 Task: Look for space in Yaroslavl, Russia from 13th August, 2023 to 17th August, 2023 for 2 adults in price range Rs.10000 to Rs.16000. Place can be entire place with 2 bedrooms having 2 beds and 1 bathroom. Property type can be house, flat, guest house. Amenities needed are: wifi. Booking option can be shelf check-in. Required host language is English.
Action: Mouse moved to (421, 105)
Screenshot: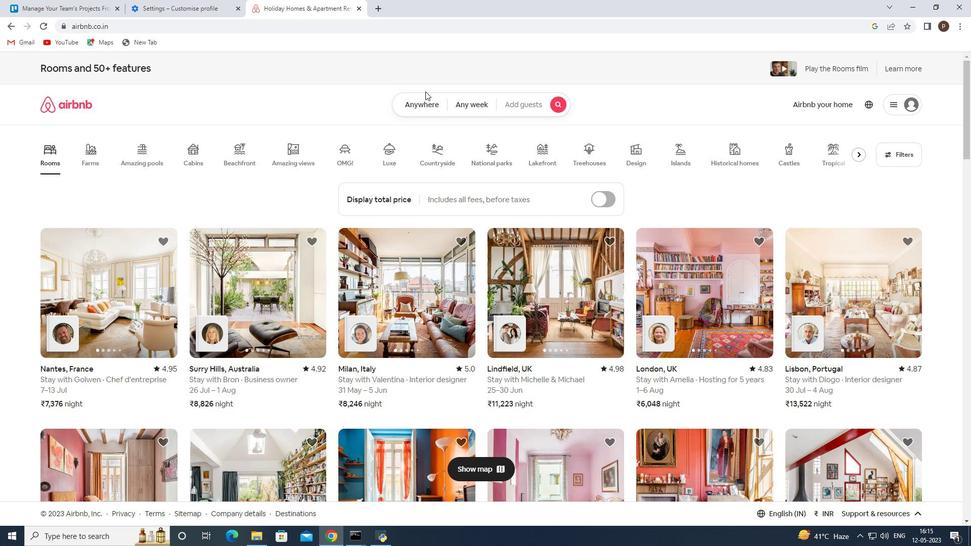 
Action: Mouse pressed left at (421, 105)
Screenshot: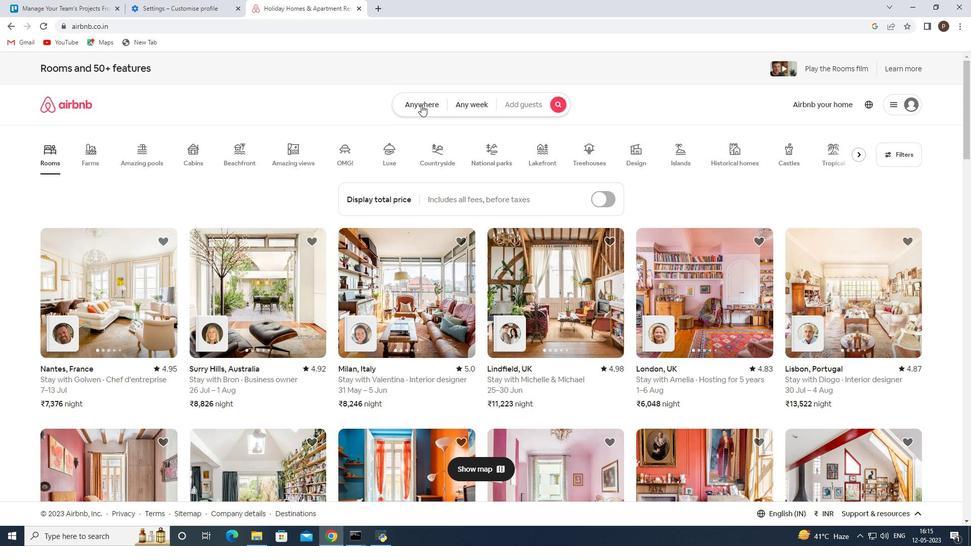 
Action: Mouse moved to (343, 139)
Screenshot: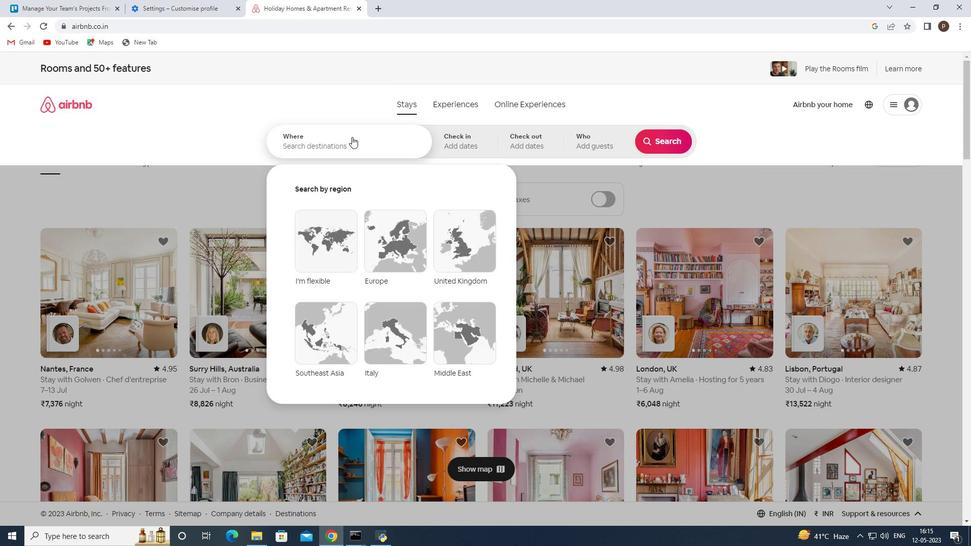 
Action: Mouse pressed left at (343, 139)
Screenshot: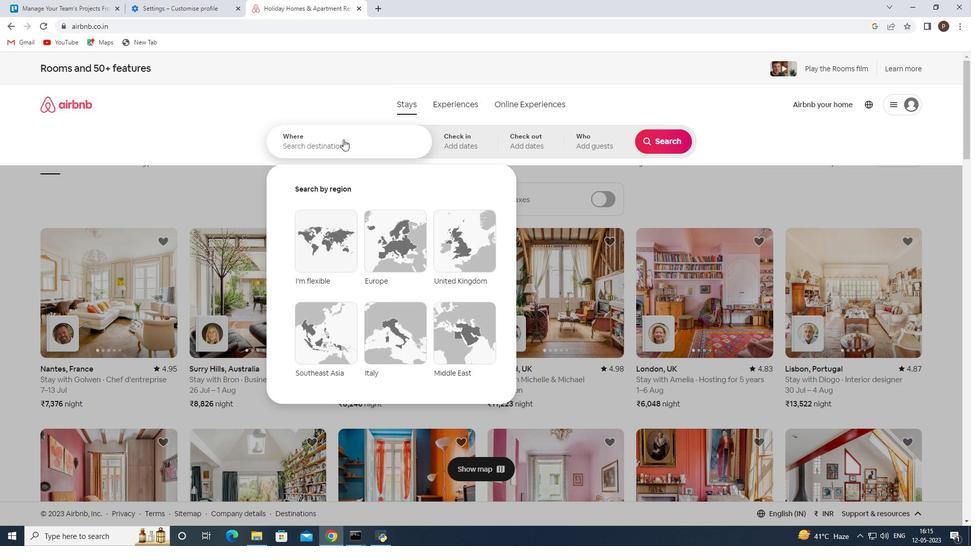 
Action: Mouse moved to (335, 142)
Screenshot: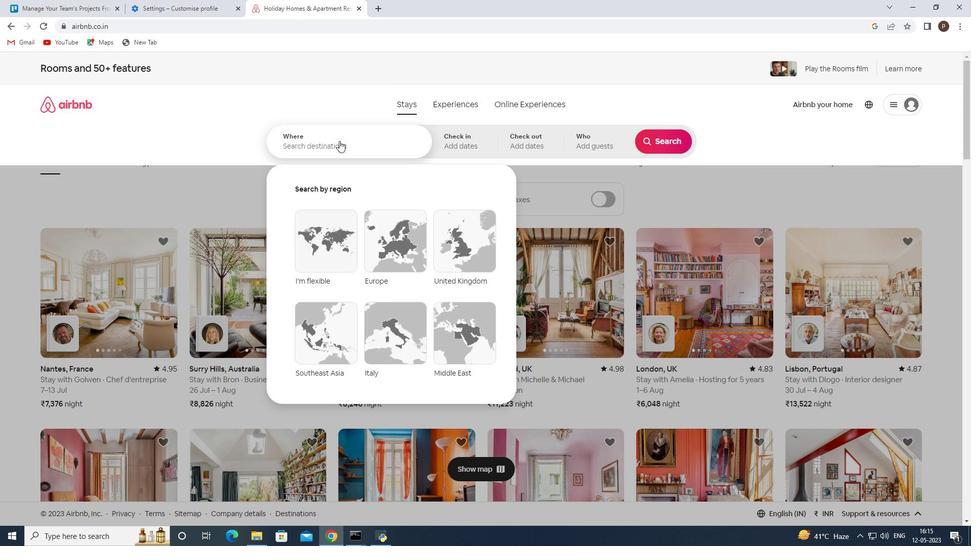
Action: Key pressed <Key.caps_lock>Y<Key.caps_lock>aroslavl,<Key.space><Key.caps_lock>R<Key.caps_lock>ussia
Screenshot: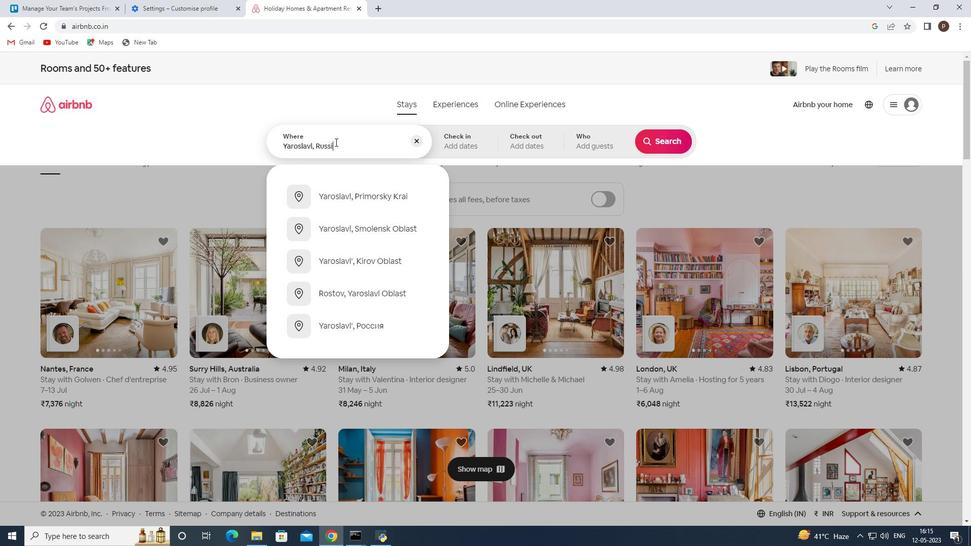 
Action: Mouse moved to (370, 198)
Screenshot: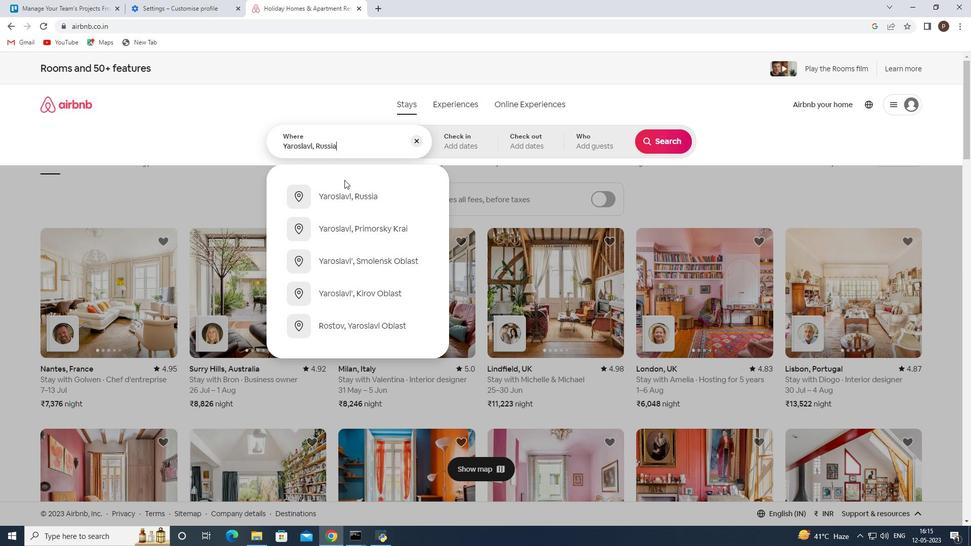 
Action: Mouse pressed left at (370, 198)
Screenshot: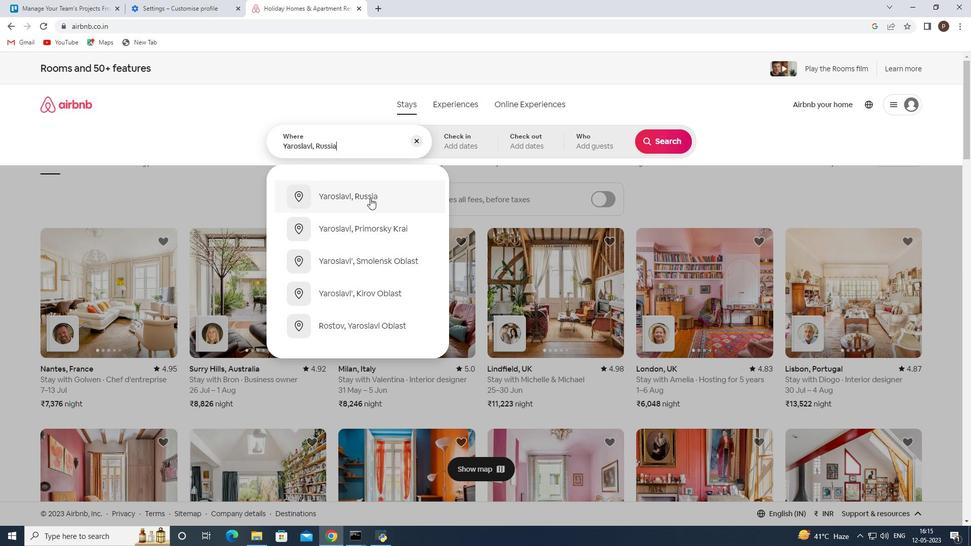 
Action: Mouse moved to (661, 218)
Screenshot: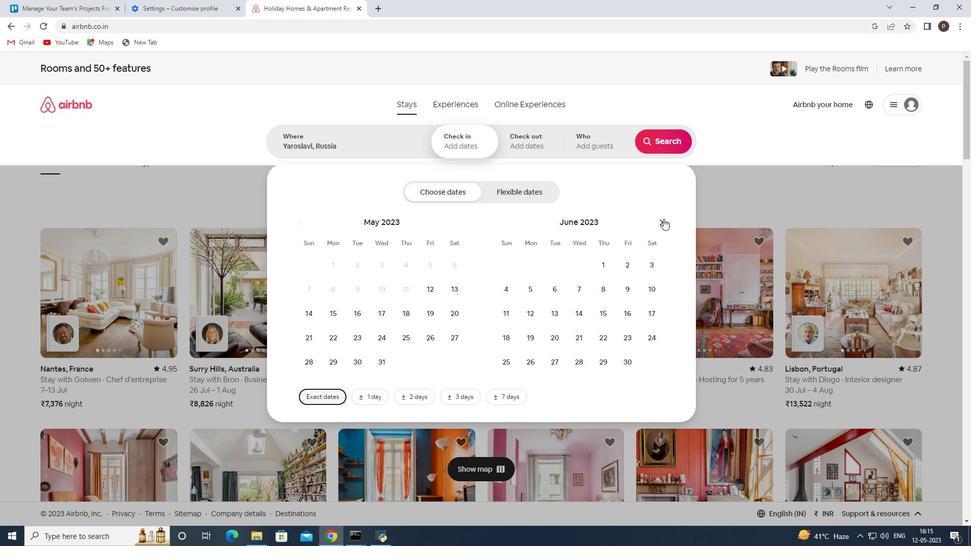 
Action: Mouse pressed left at (661, 218)
Screenshot: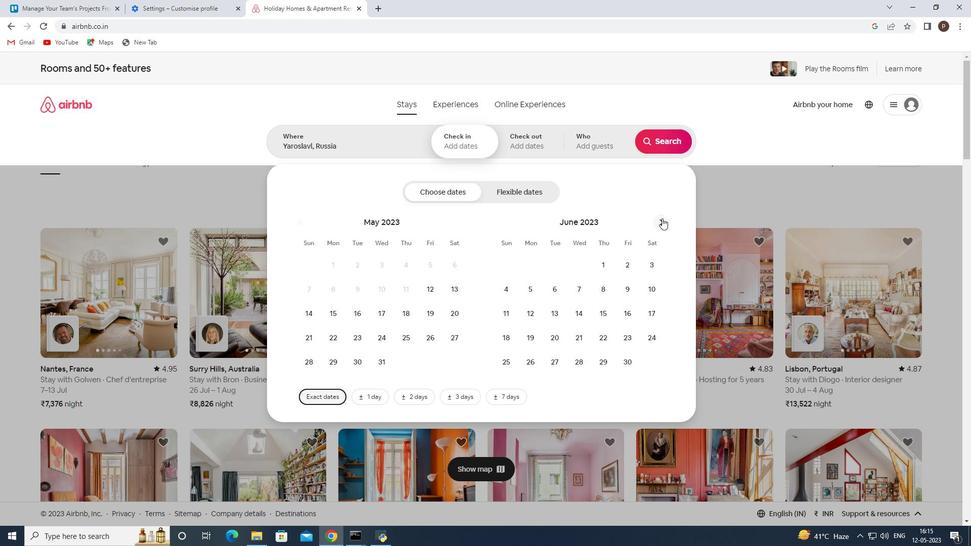 
Action: Mouse moved to (660, 218)
Screenshot: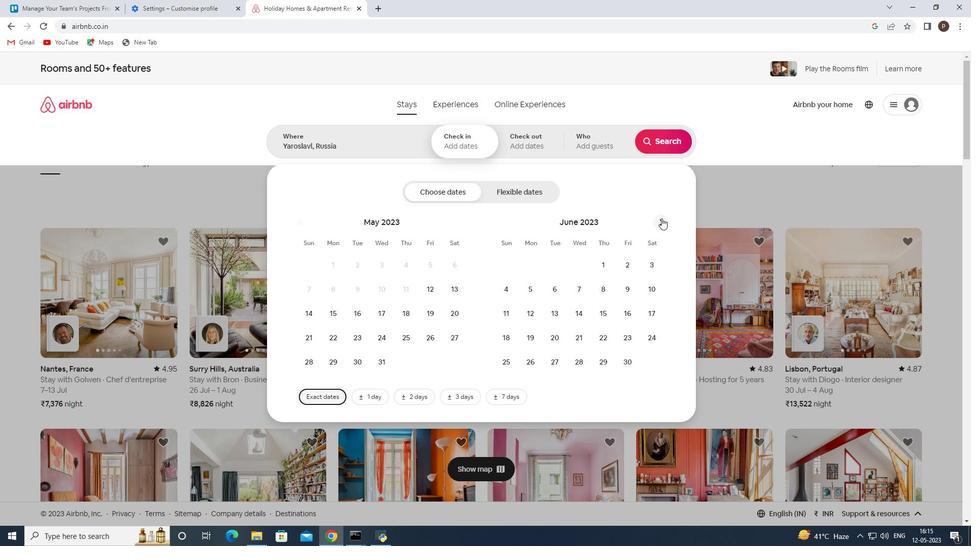 
Action: Mouse pressed left at (660, 218)
Screenshot: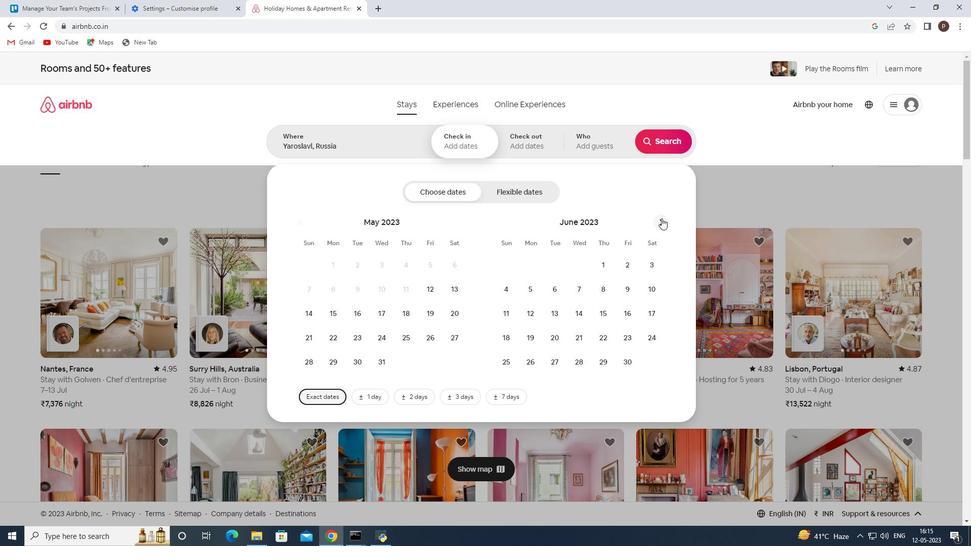 
Action: Mouse pressed left at (660, 218)
Screenshot: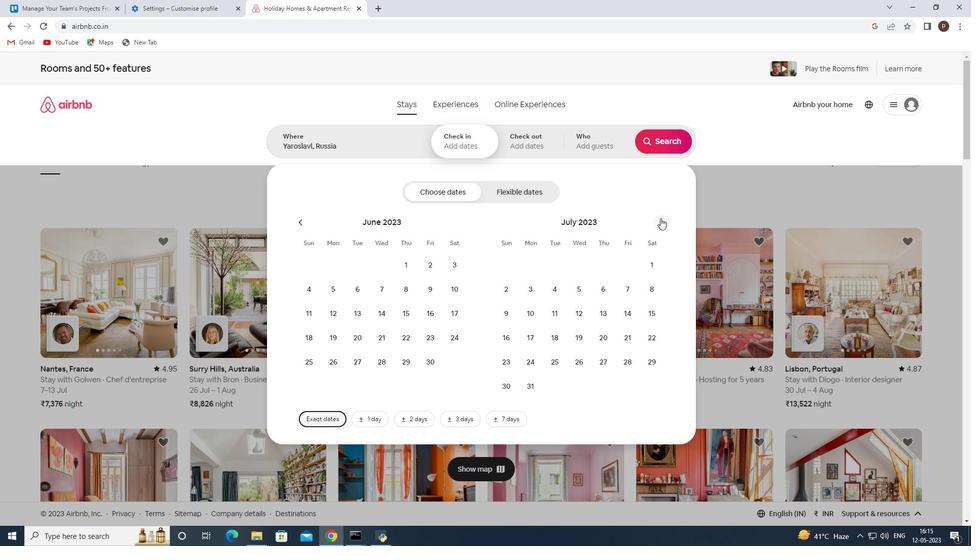 
Action: Mouse moved to (504, 312)
Screenshot: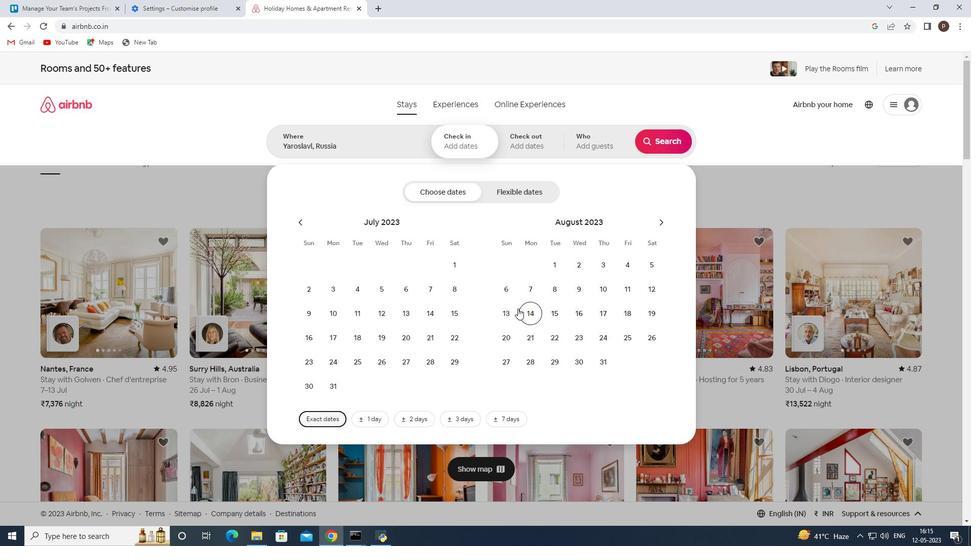 
Action: Mouse pressed left at (504, 312)
Screenshot: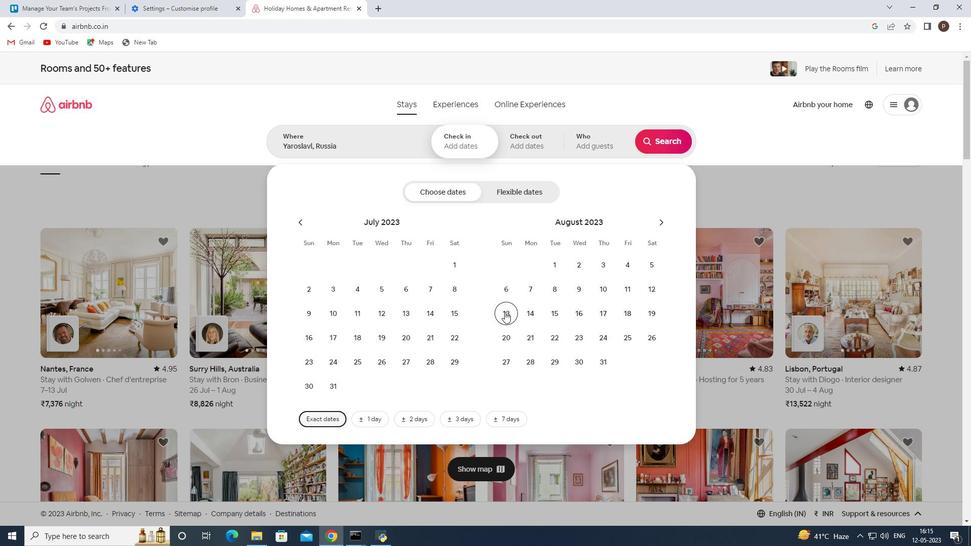 
Action: Mouse moved to (601, 316)
Screenshot: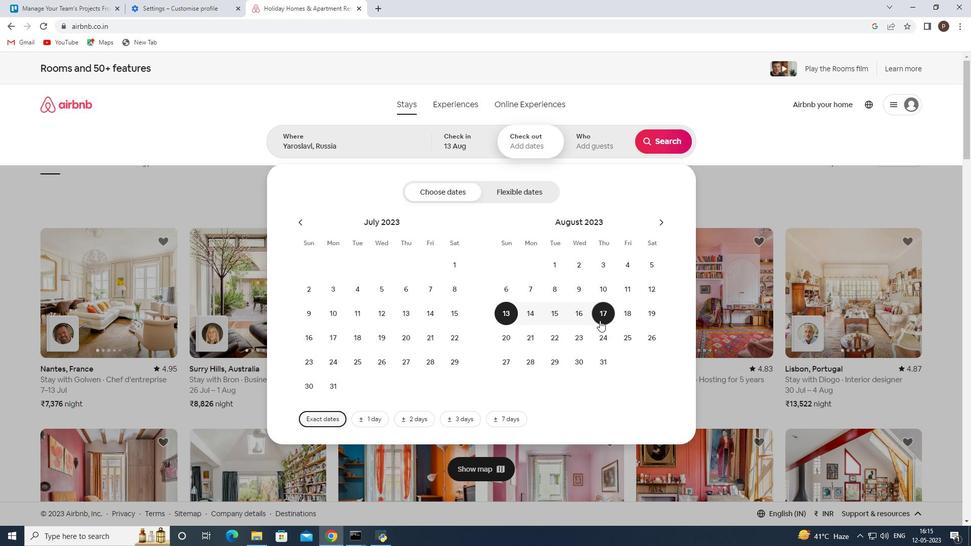 
Action: Mouse pressed left at (601, 316)
Screenshot: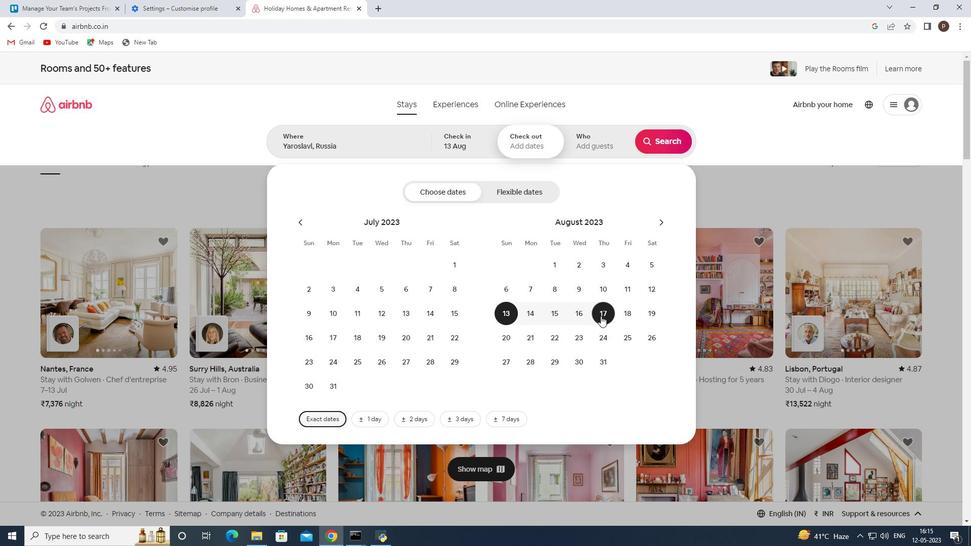 
Action: Mouse moved to (603, 142)
Screenshot: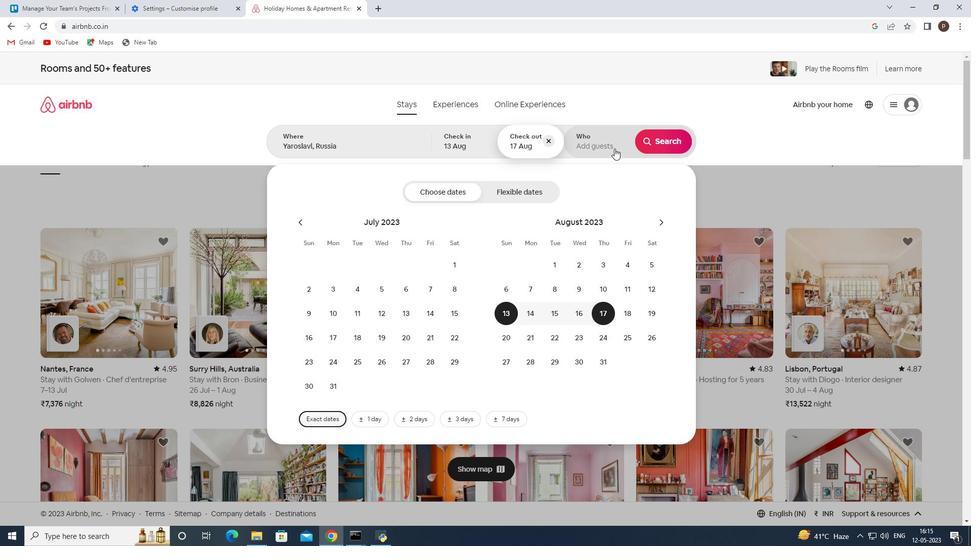 
Action: Mouse pressed left at (603, 142)
Screenshot: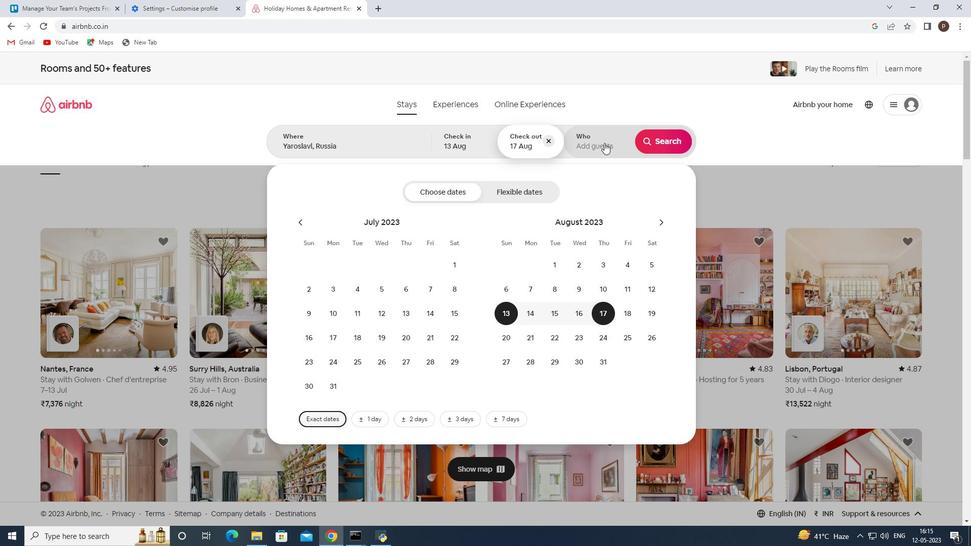 
Action: Mouse moved to (666, 192)
Screenshot: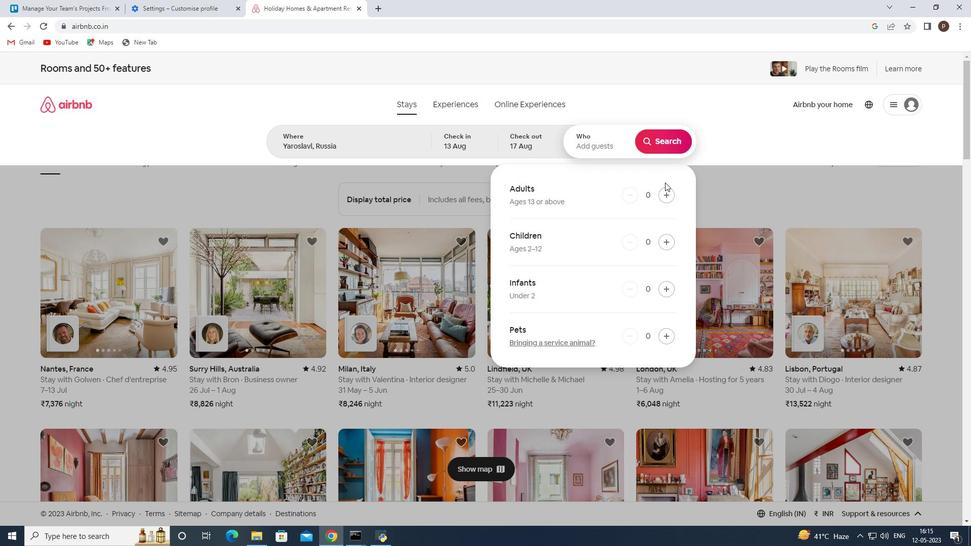 
Action: Mouse pressed left at (666, 192)
Screenshot: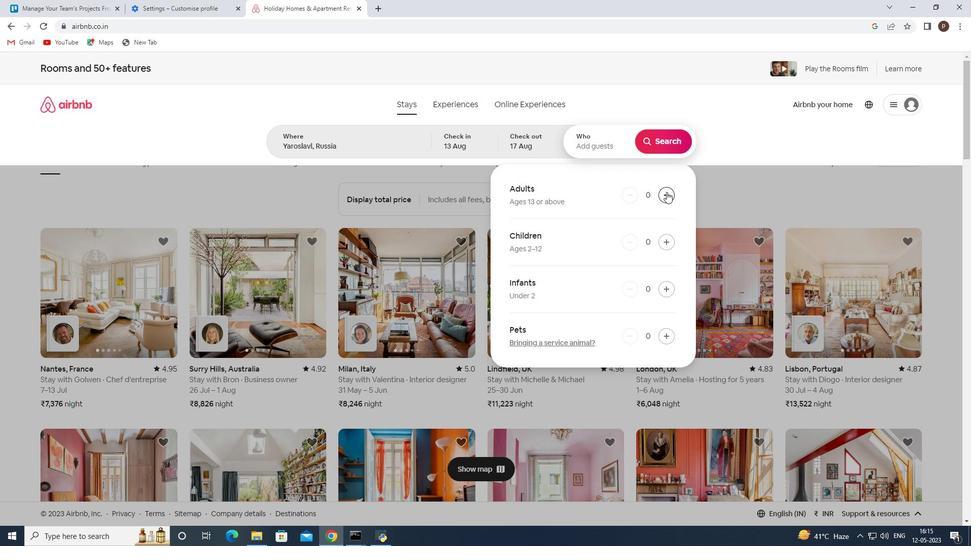 
Action: Mouse pressed left at (666, 192)
Screenshot: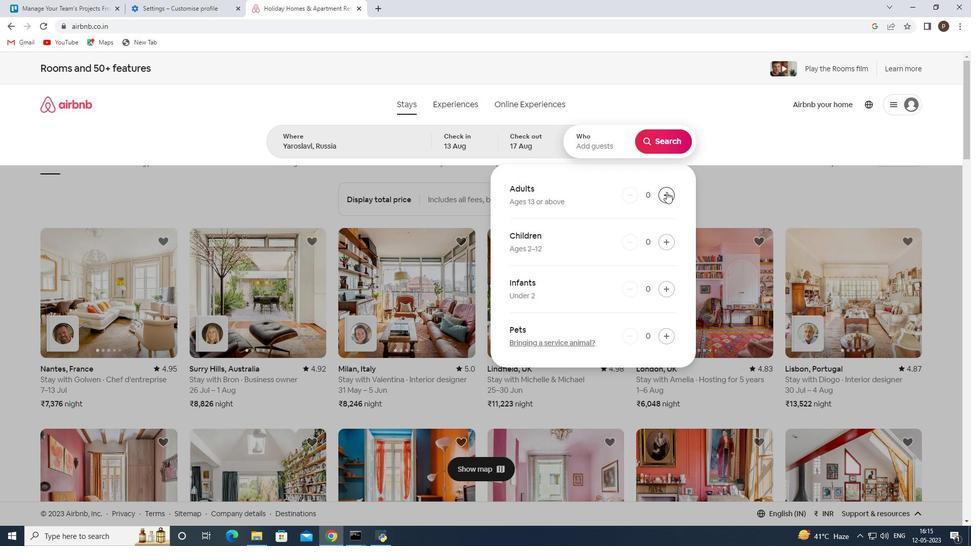 
Action: Mouse moved to (664, 141)
Screenshot: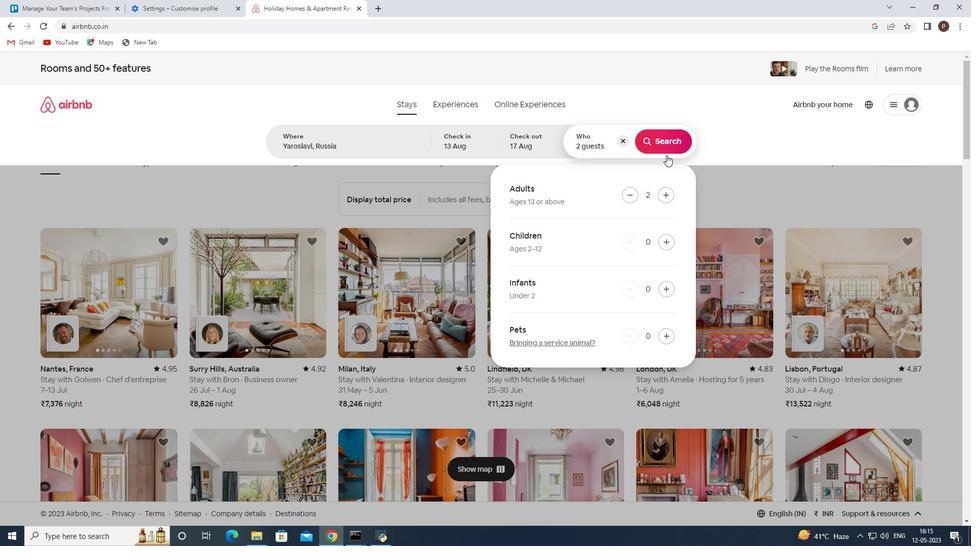
Action: Mouse pressed left at (664, 141)
Screenshot: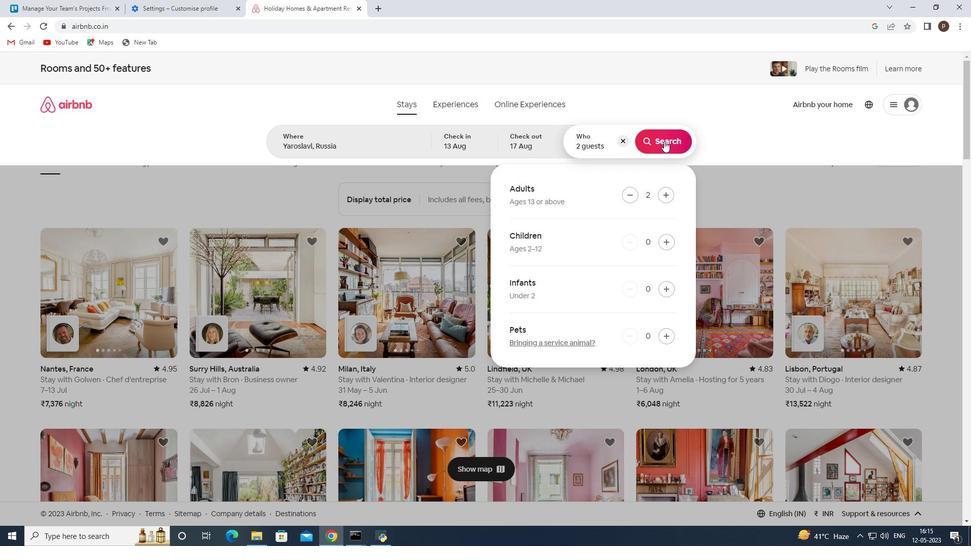 
Action: Mouse moved to (916, 110)
Screenshot: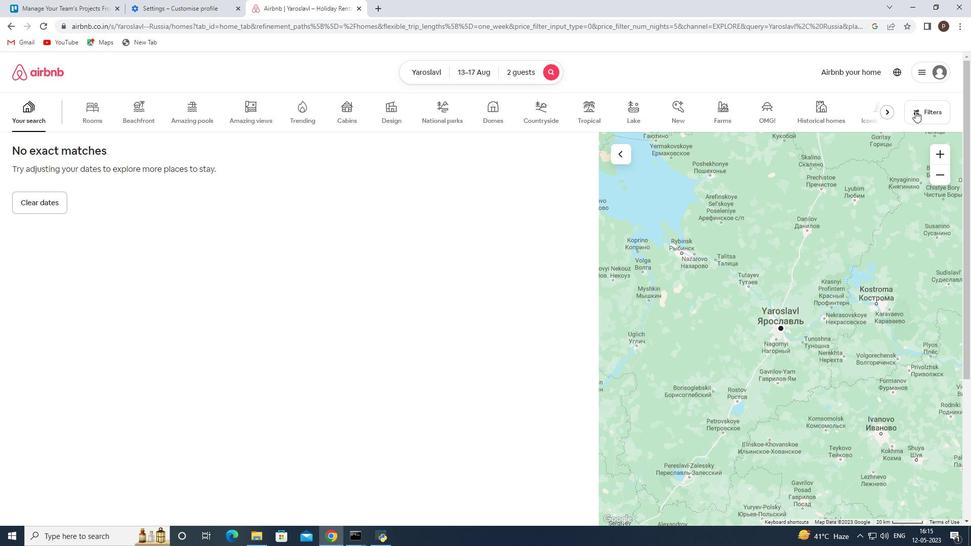 
Action: Mouse pressed left at (916, 110)
Screenshot: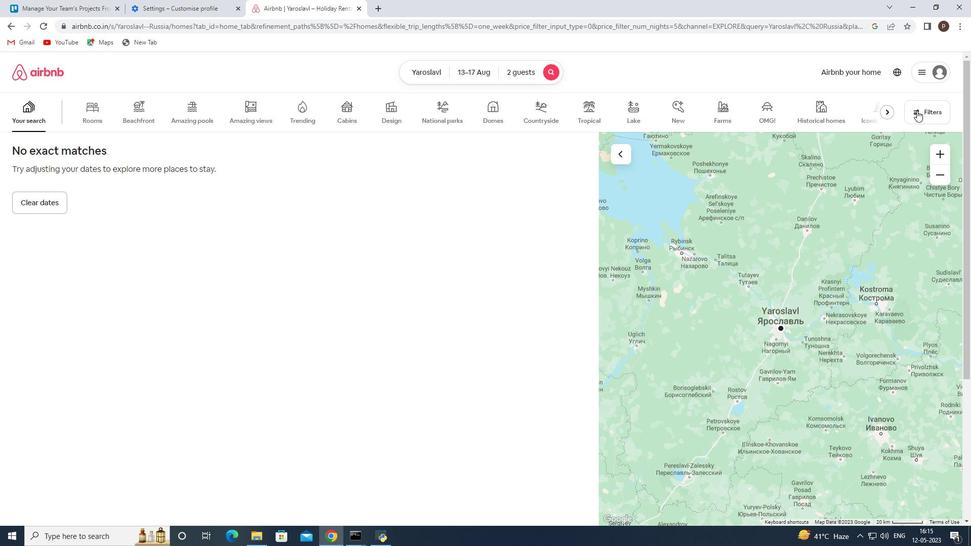 
Action: Mouse moved to (338, 361)
Screenshot: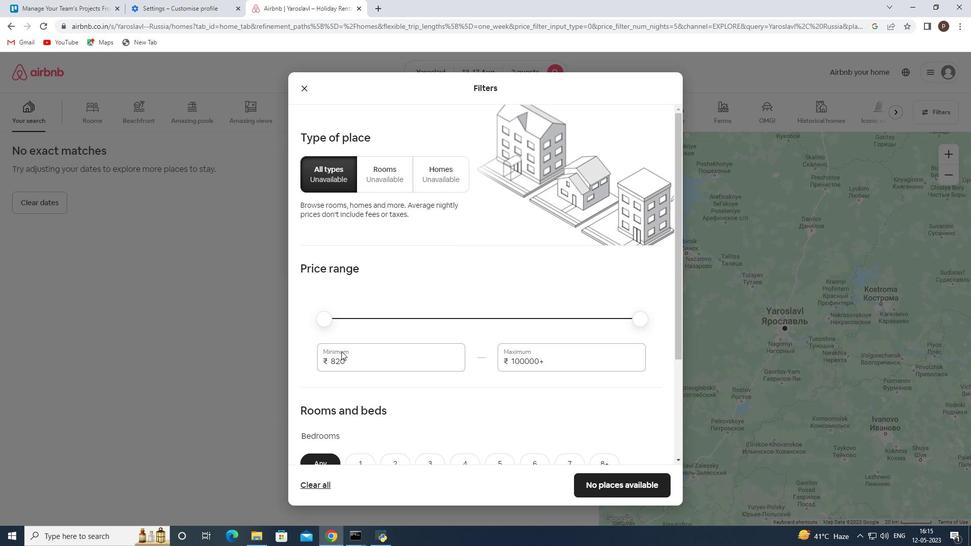 
Action: Mouse pressed left at (338, 361)
Screenshot: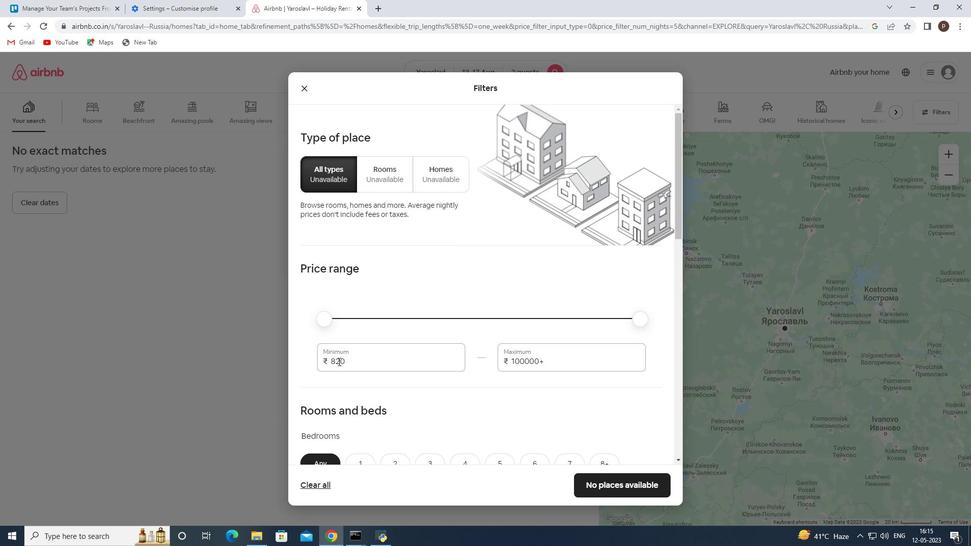 
Action: Mouse pressed left at (338, 361)
Screenshot: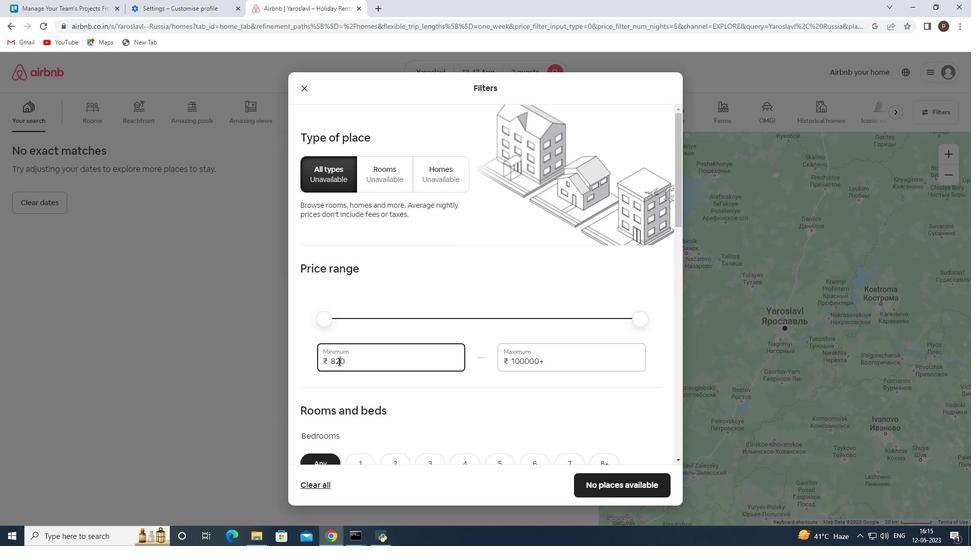 
Action: Key pressed 10000<Key.tab>16000
Screenshot: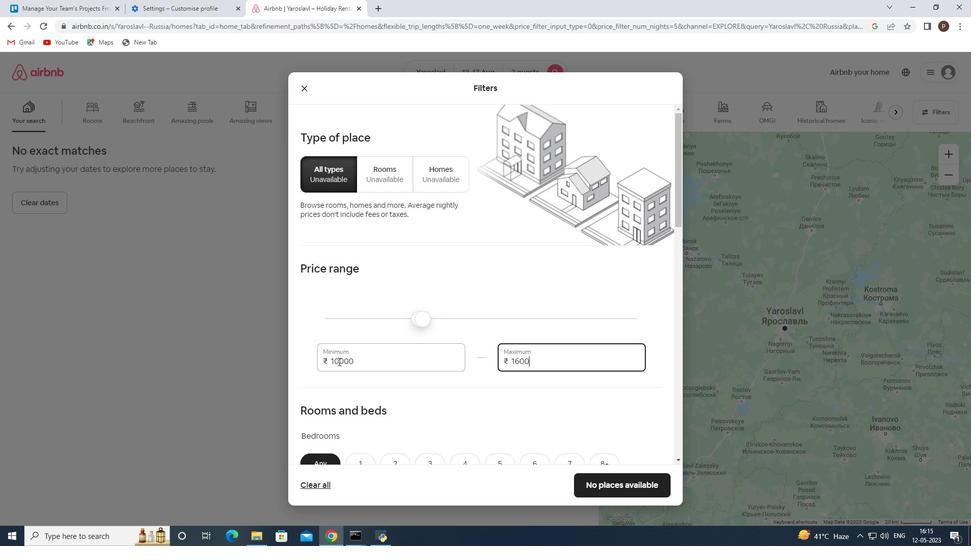 
Action: Mouse scrolled (338, 361) with delta (0, 0)
Screenshot: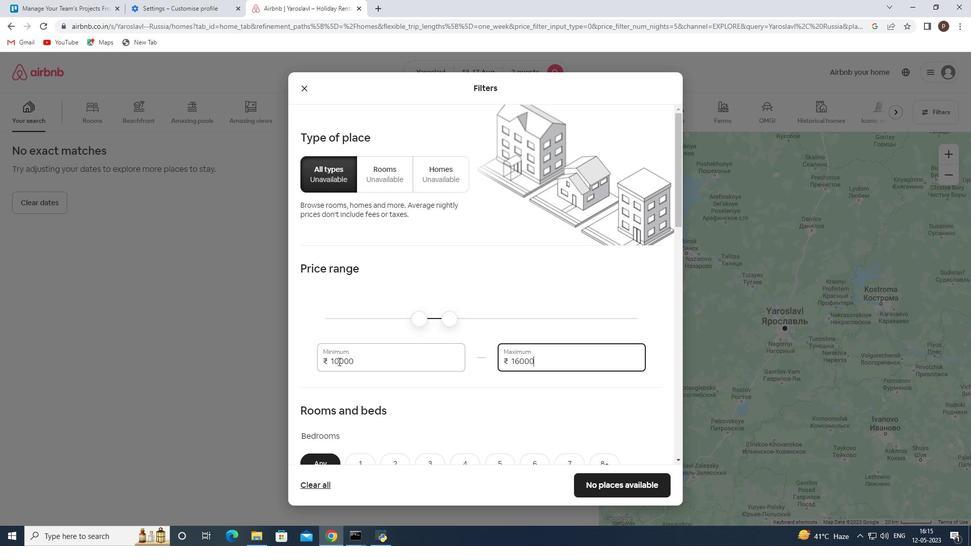 
Action: Mouse moved to (369, 348)
Screenshot: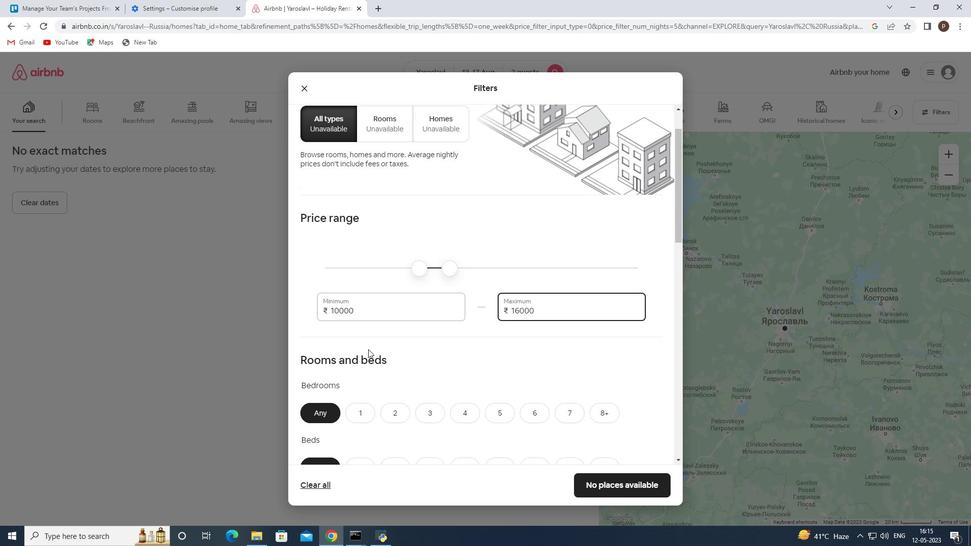 
Action: Mouse scrolled (369, 348) with delta (0, 0)
Screenshot: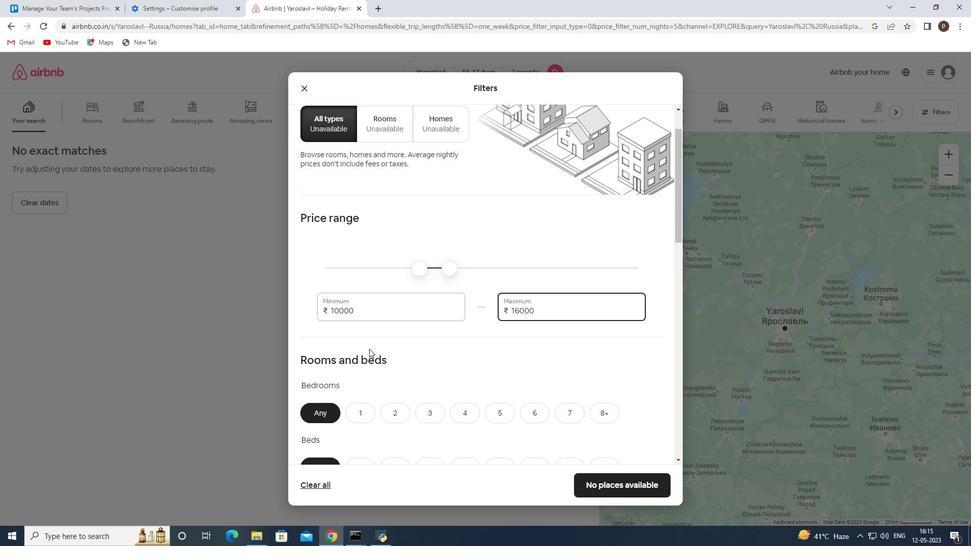 
Action: Mouse scrolled (369, 348) with delta (0, 0)
Screenshot: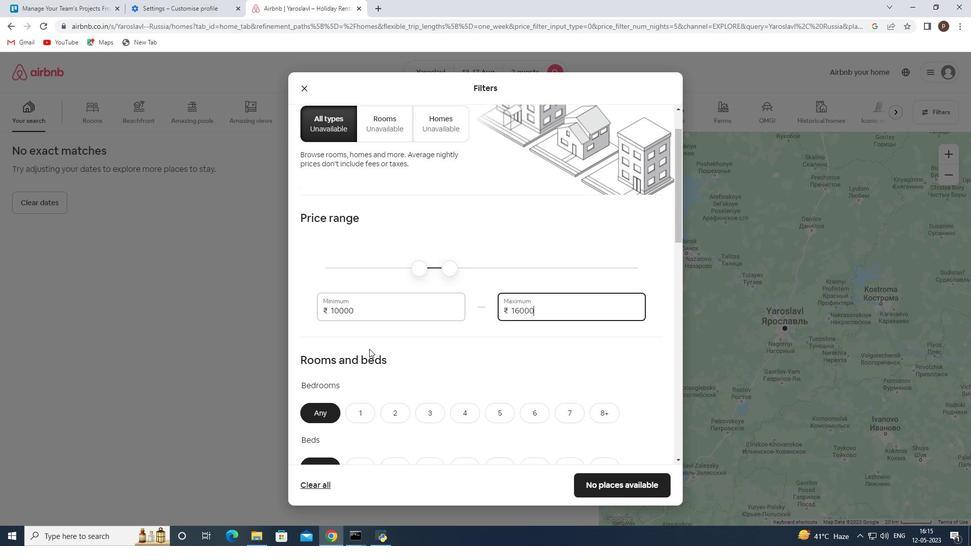 
Action: Mouse moved to (392, 319)
Screenshot: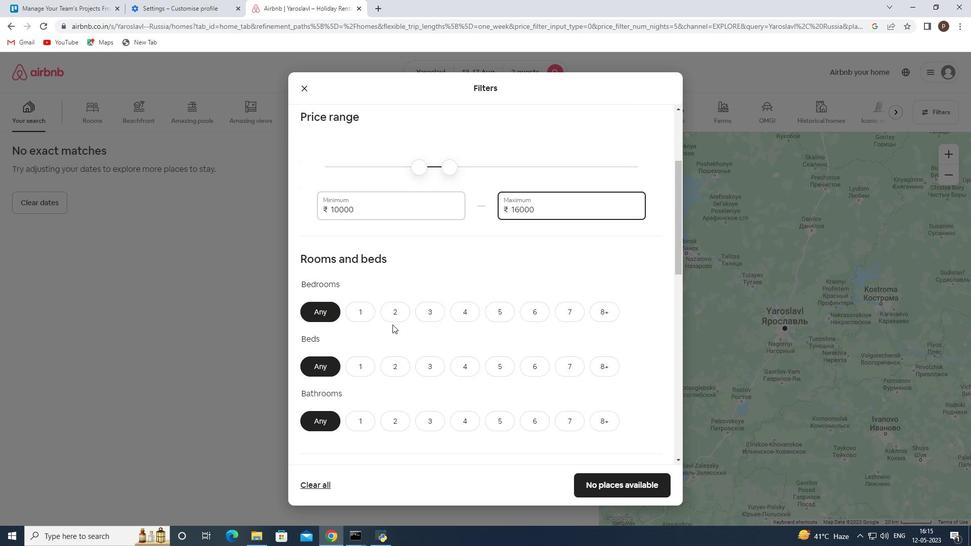
Action: Mouse pressed left at (392, 319)
Screenshot: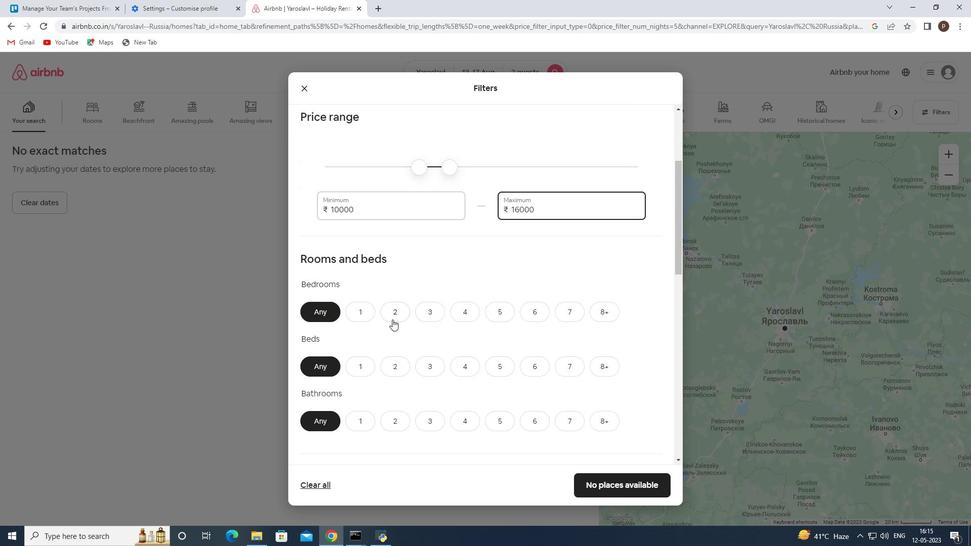 
Action: Mouse moved to (394, 368)
Screenshot: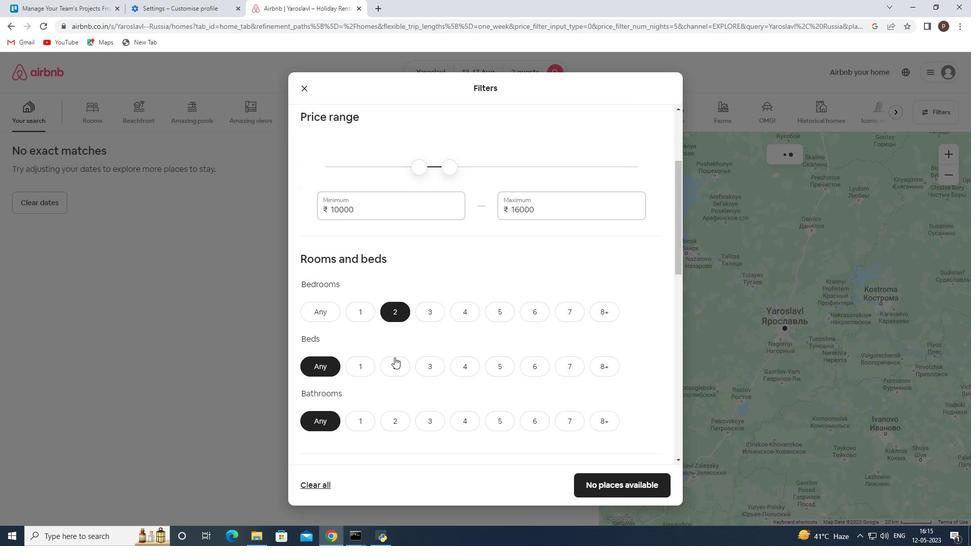 
Action: Mouse pressed left at (394, 368)
Screenshot: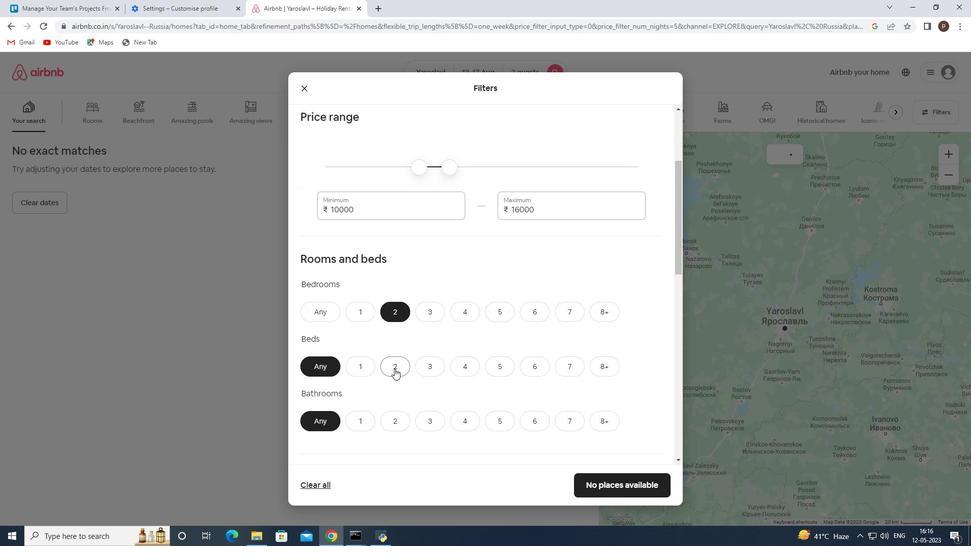 
Action: Mouse moved to (361, 417)
Screenshot: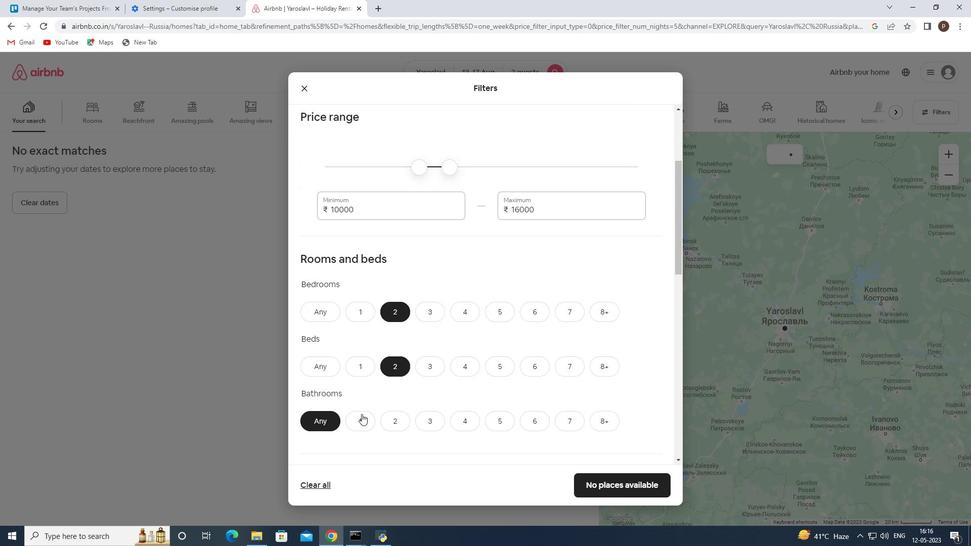 
Action: Mouse pressed left at (361, 417)
Screenshot: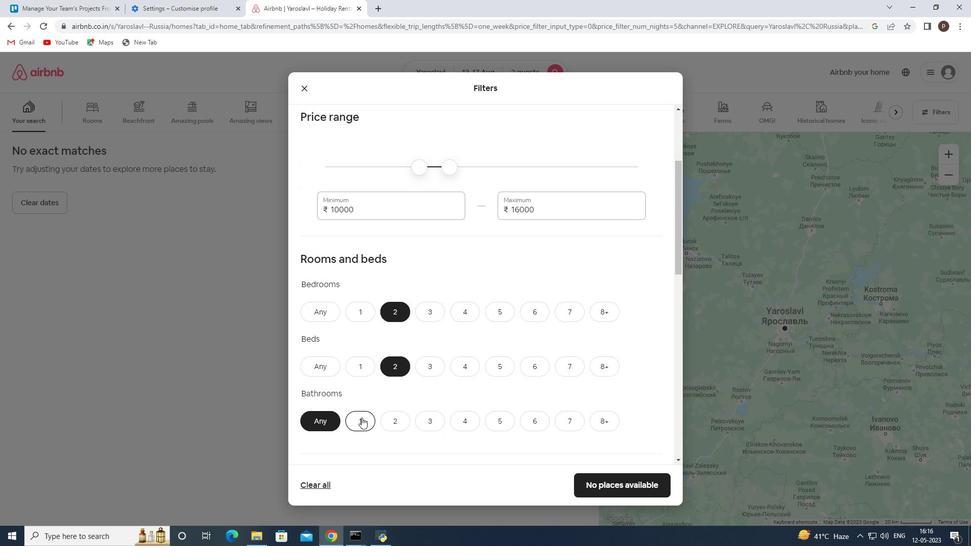 
Action: Mouse scrolled (361, 417) with delta (0, 0)
Screenshot: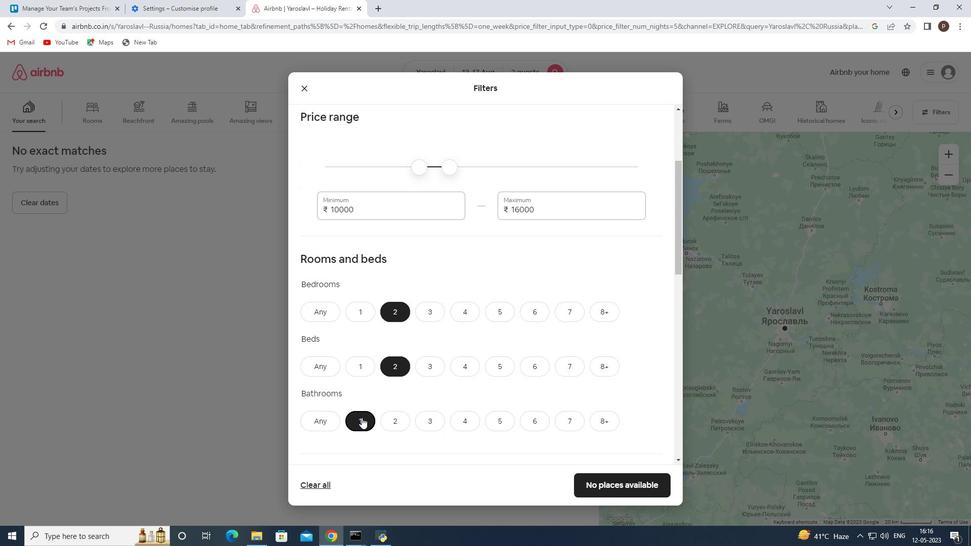 
Action: Mouse scrolled (361, 417) with delta (0, 0)
Screenshot: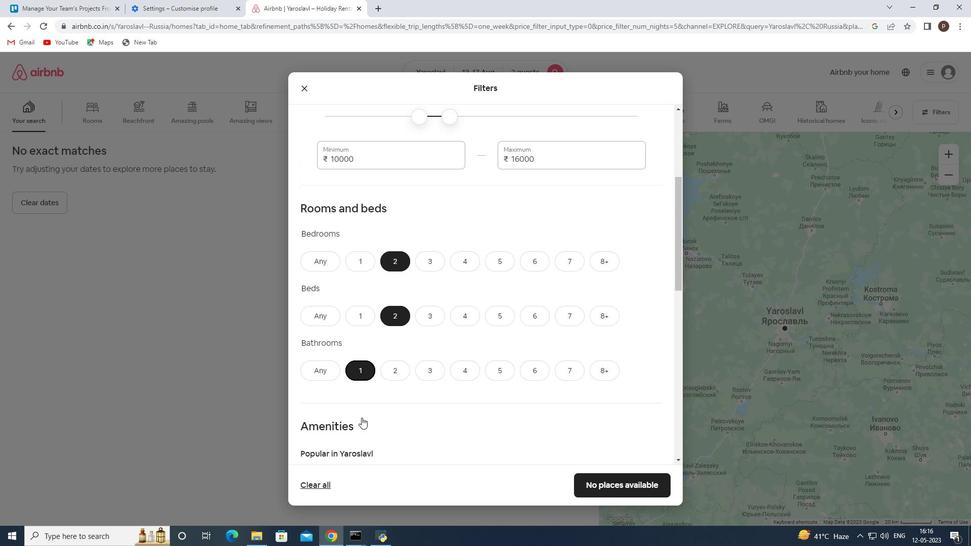 
Action: Mouse moved to (400, 353)
Screenshot: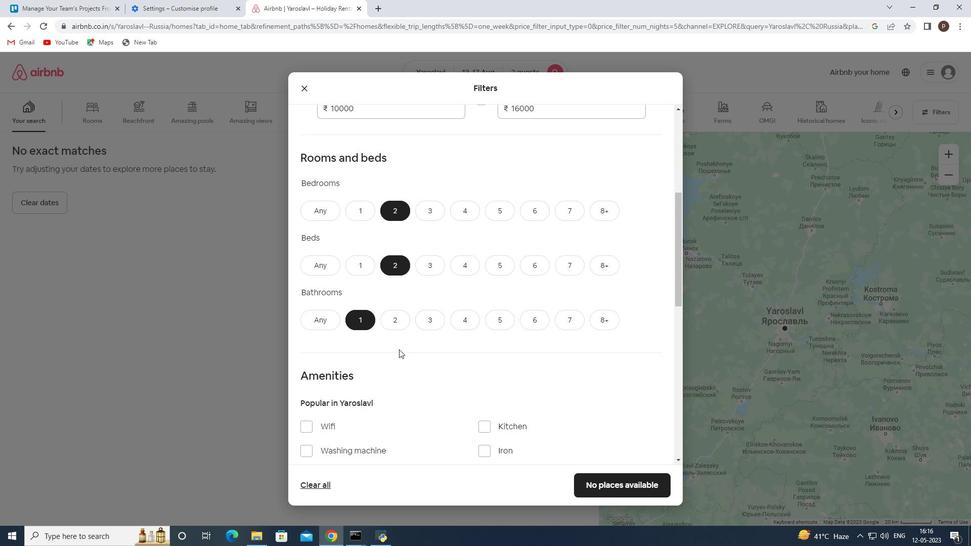 
Action: Mouse scrolled (400, 352) with delta (0, 0)
Screenshot: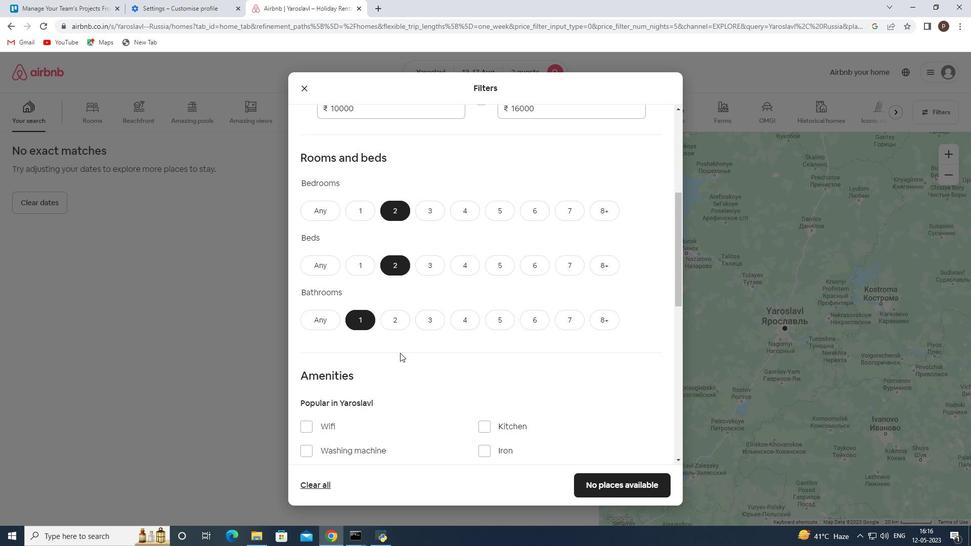 
Action: Mouse scrolled (400, 352) with delta (0, 0)
Screenshot: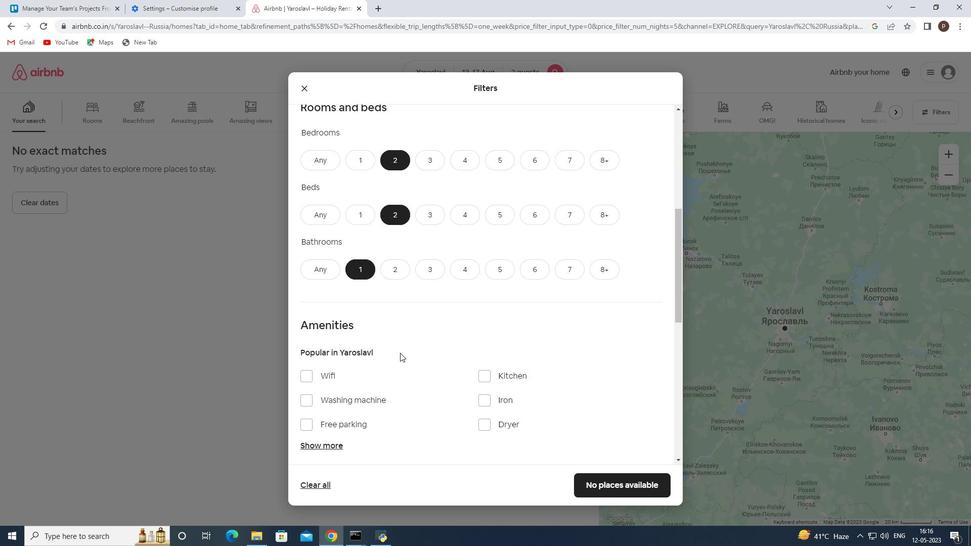 
Action: Mouse moved to (305, 323)
Screenshot: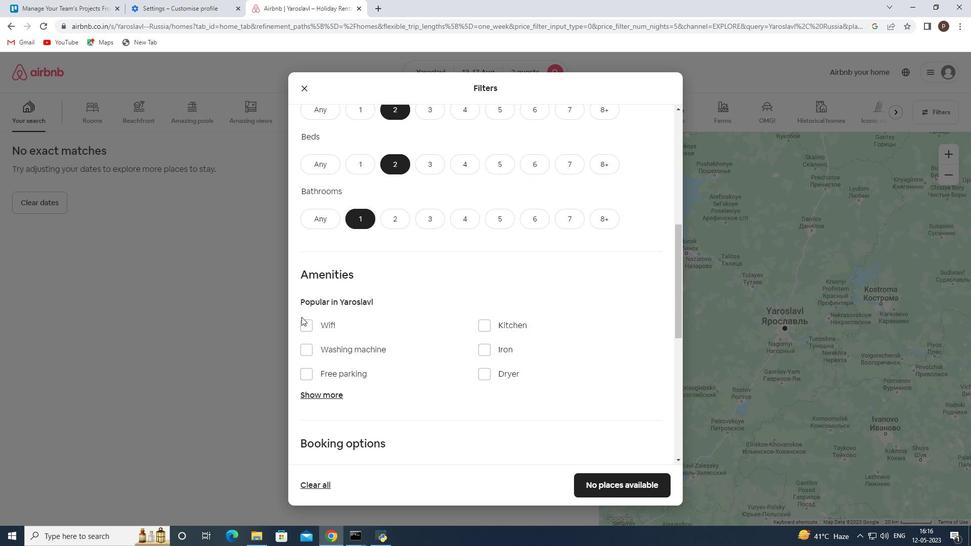 
Action: Mouse pressed left at (305, 323)
Screenshot: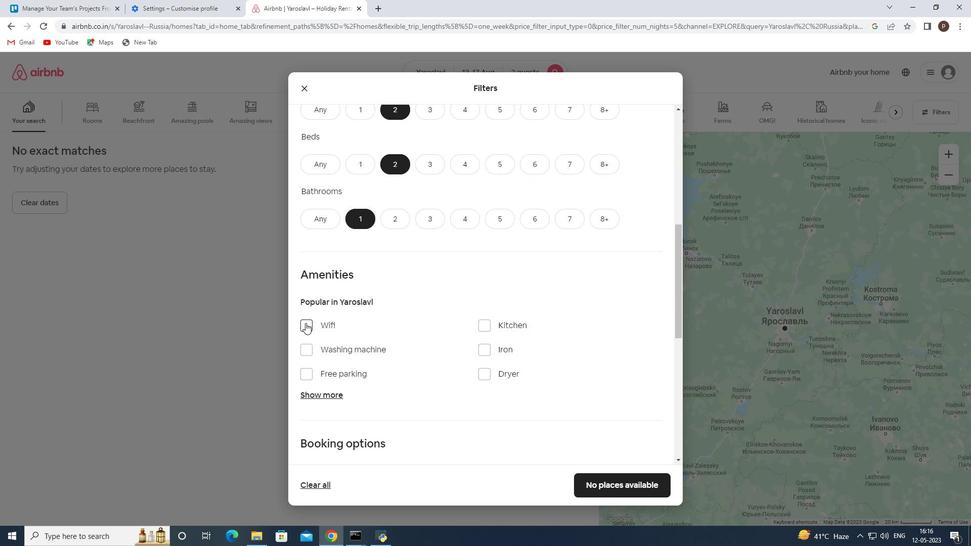 
Action: Mouse moved to (359, 346)
Screenshot: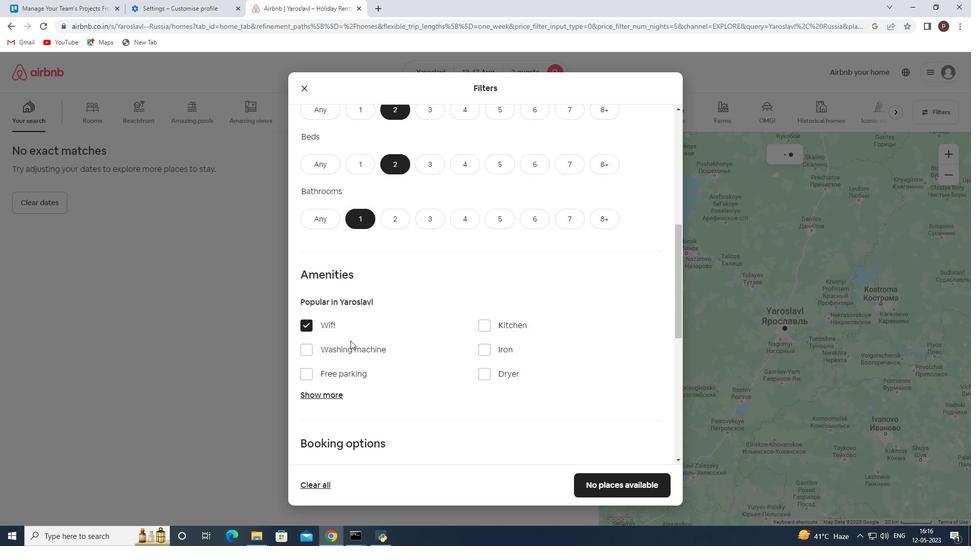 
Action: Mouse scrolled (359, 345) with delta (0, 0)
Screenshot: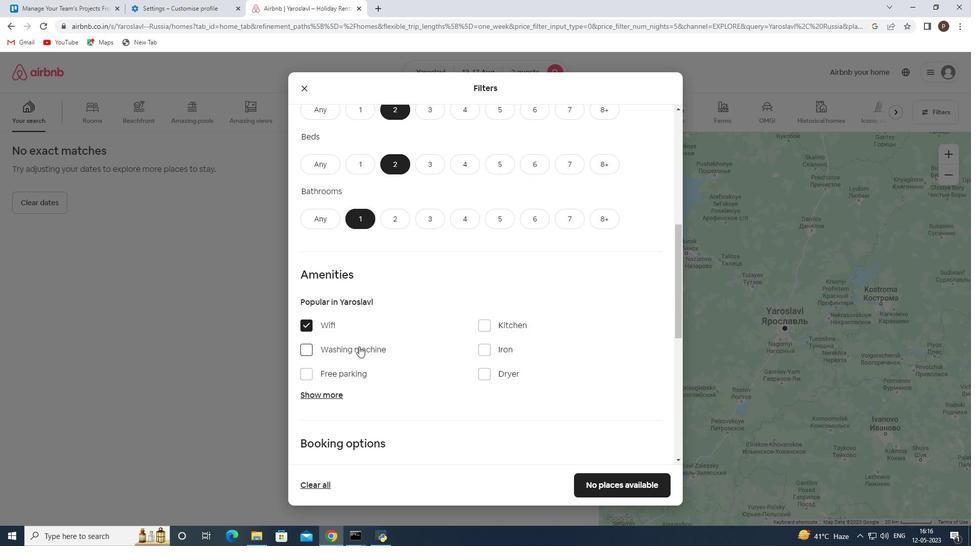 
Action: Mouse scrolled (359, 345) with delta (0, 0)
Screenshot: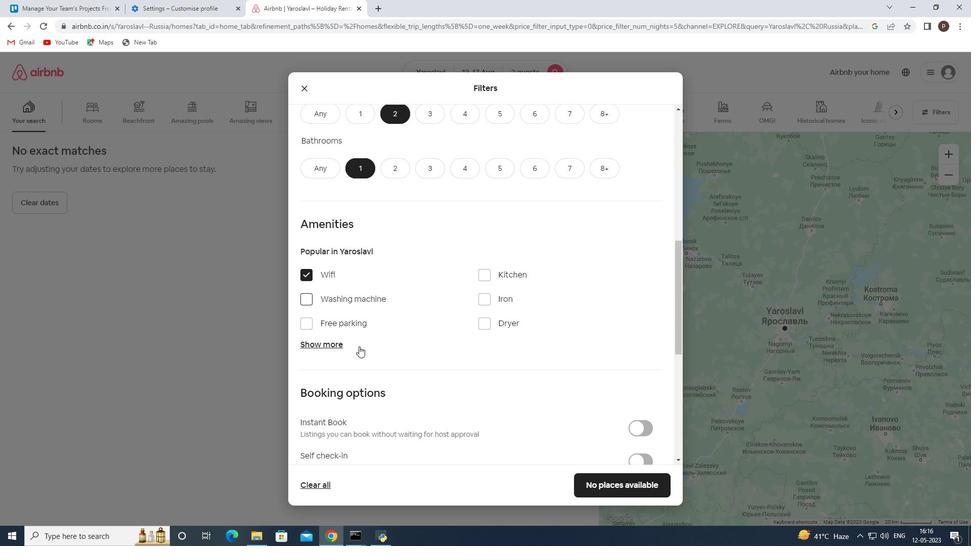 
Action: Mouse moved to (373, 347)
Screenshot: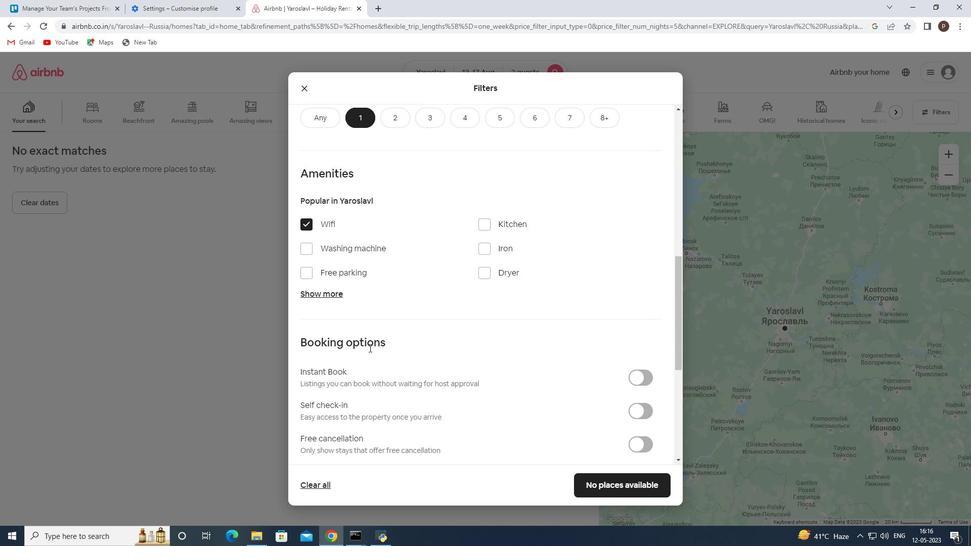 
Action: Mouse scrolled (373, 347) with delta (0, 0)
Screenshot: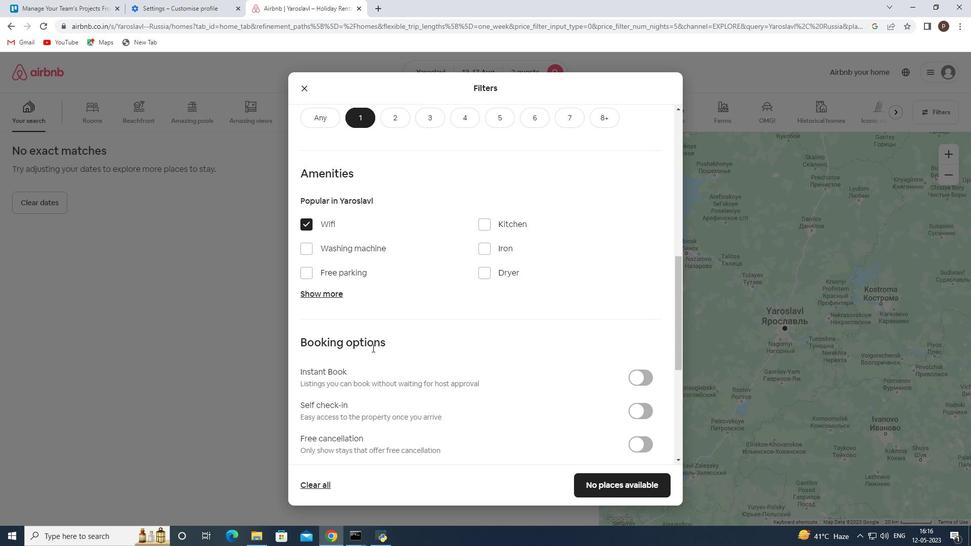 
Action: Mouse moved to (394, 347)
Screenshot: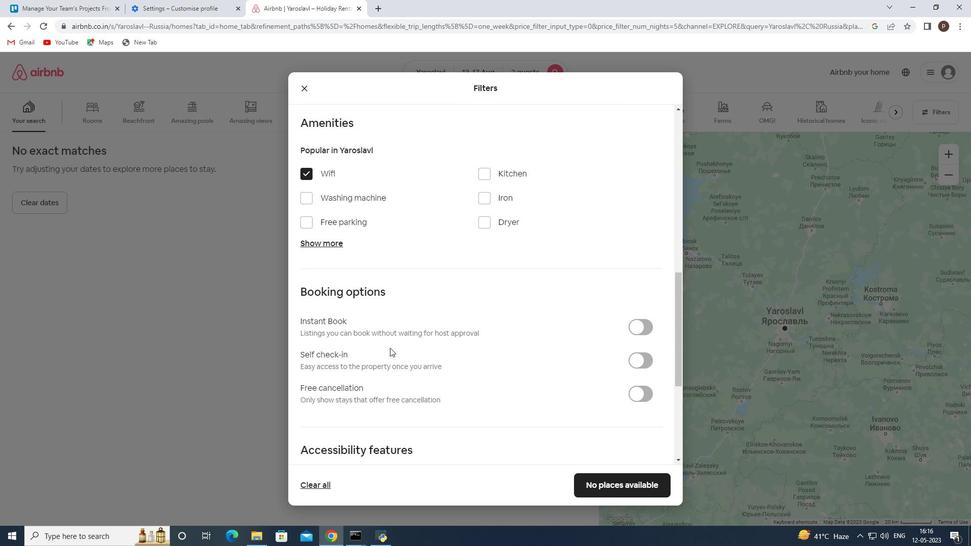 
Action: Mouse scrolled (394, 346) with delta (0, 0)
Screenshot: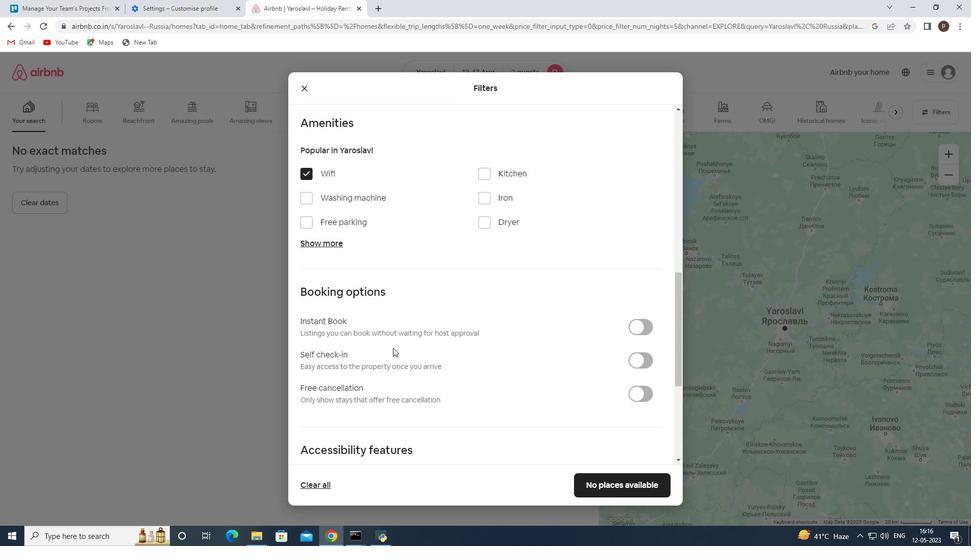 
Action: Mouse moved to (630, 309)
Screenshot: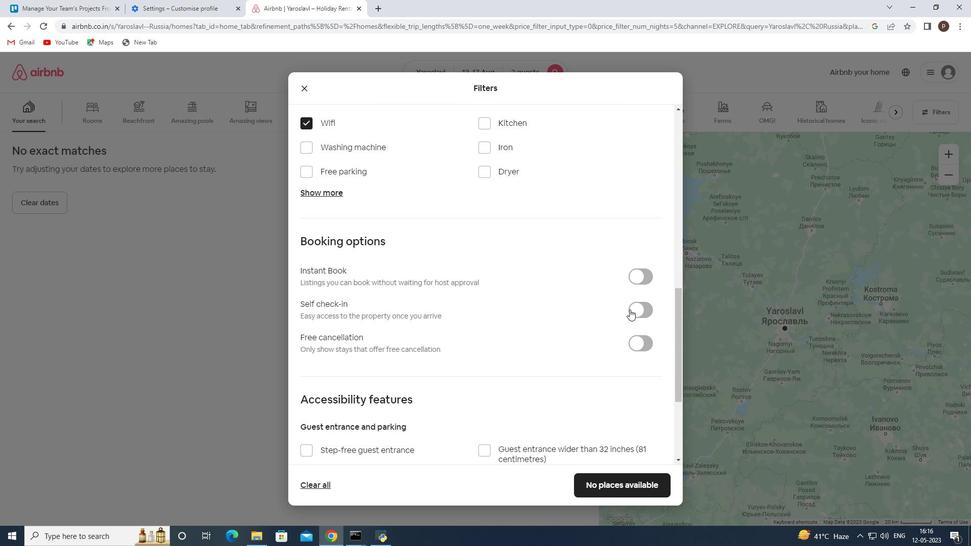 
Action: Mouse pressed left at (630, 309)
Screenshot: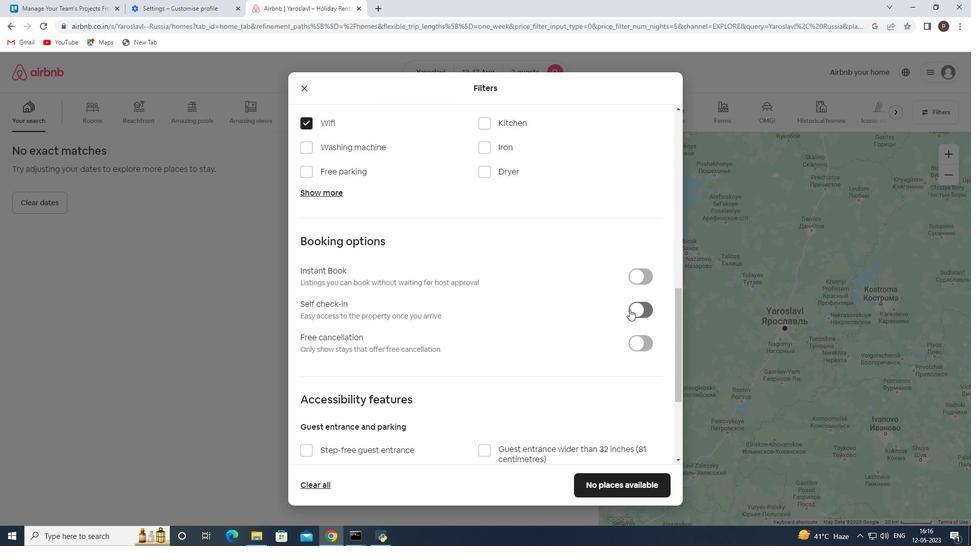 
Action: Mouse moved to (502, 344)
Screenshot: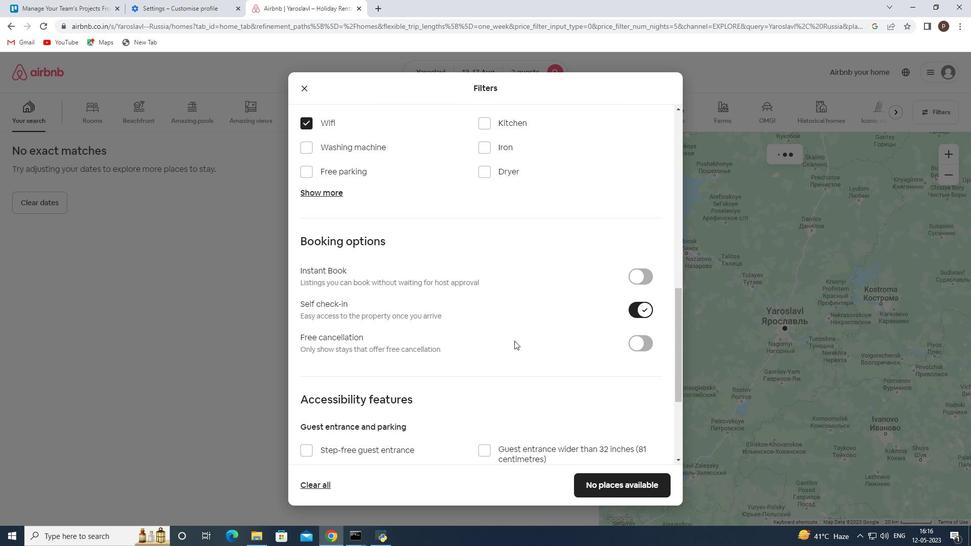 
Action: Mouse scrolled (502, 343) with delta (0, 0)
Screenshot: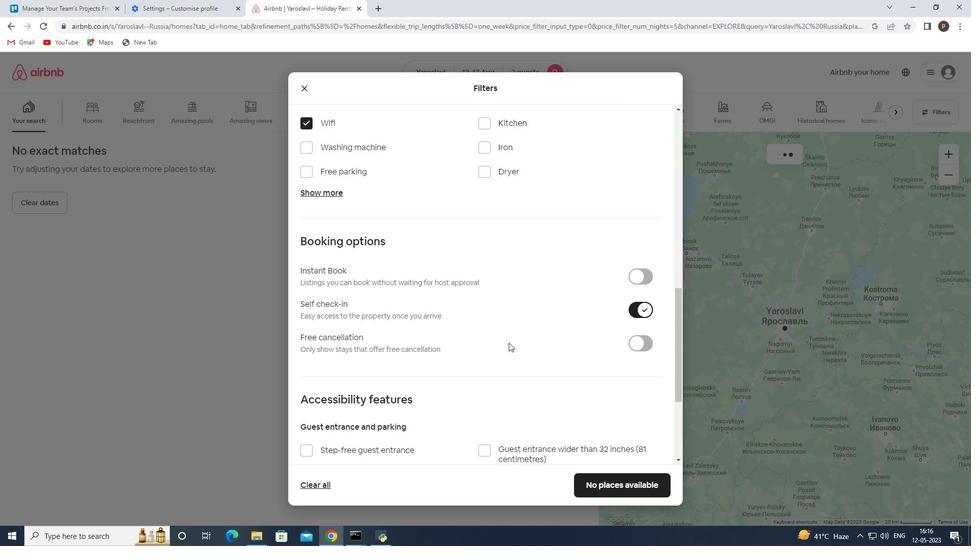 
Action: Mouse moved to (501, 344)
Screenshot: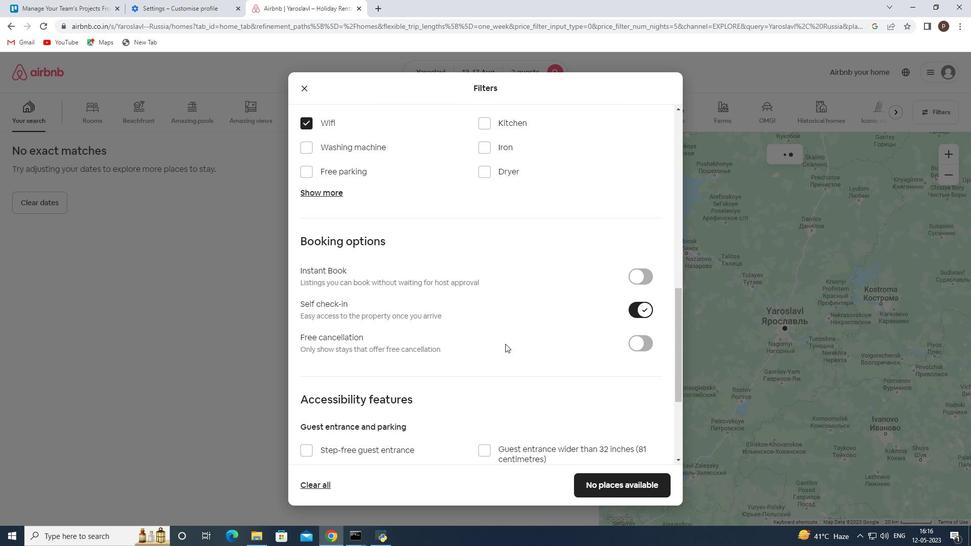 
Action: Mouse scrolled (501, 344) with delta (0, 0)
Screenshot: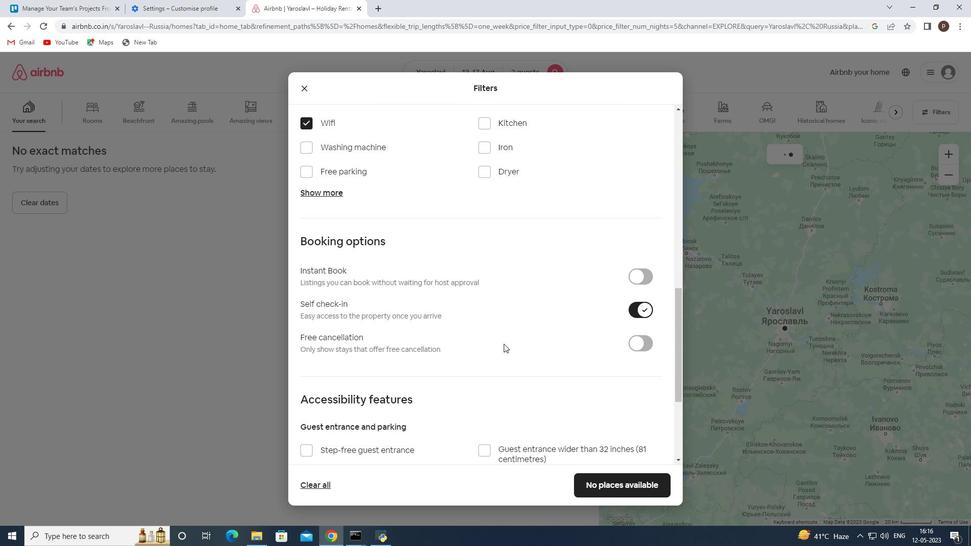 
Action: Mouse moved to (499, 345)
Screenshot: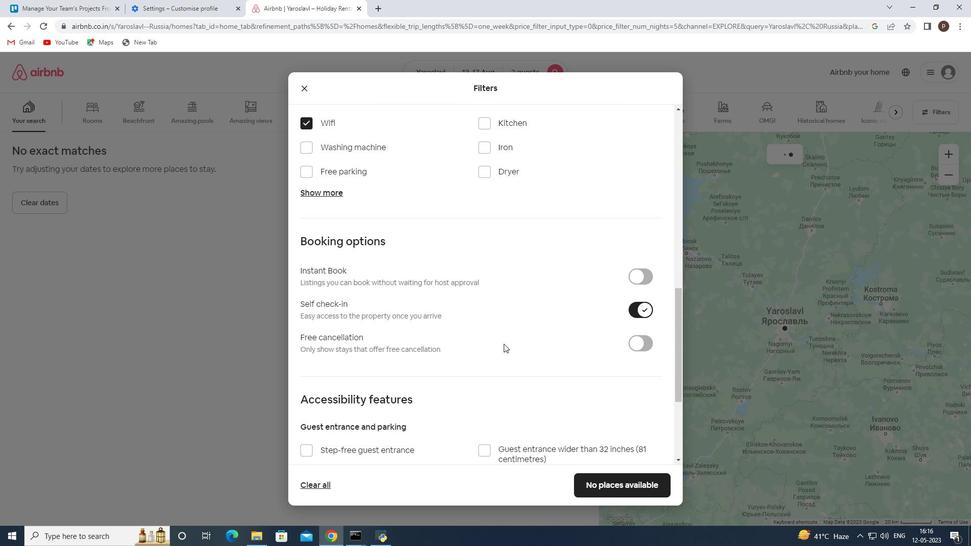 
Action: Mouse scrolled (499, 344) with delta (0, 0)
Screenshot: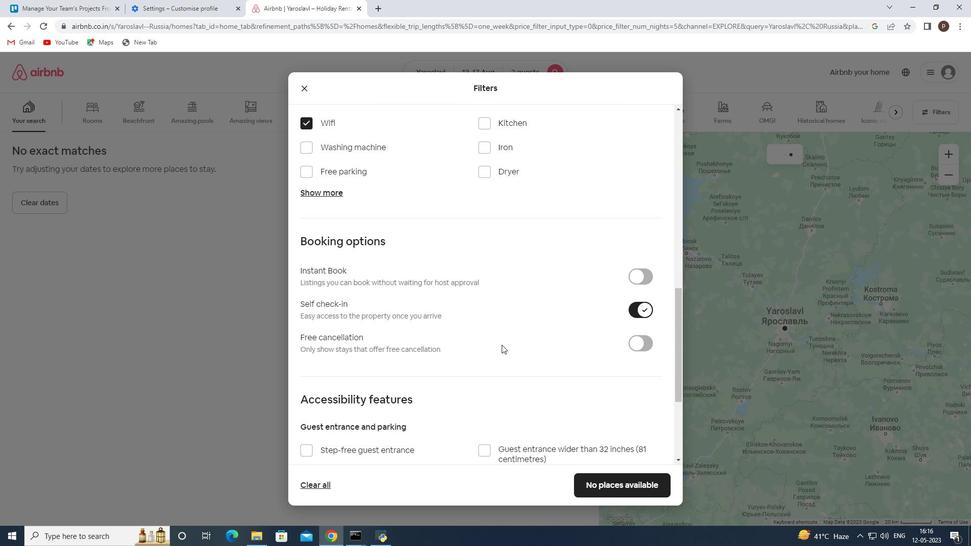 
Action: Mouse moved to (494, 346)
Screenshot: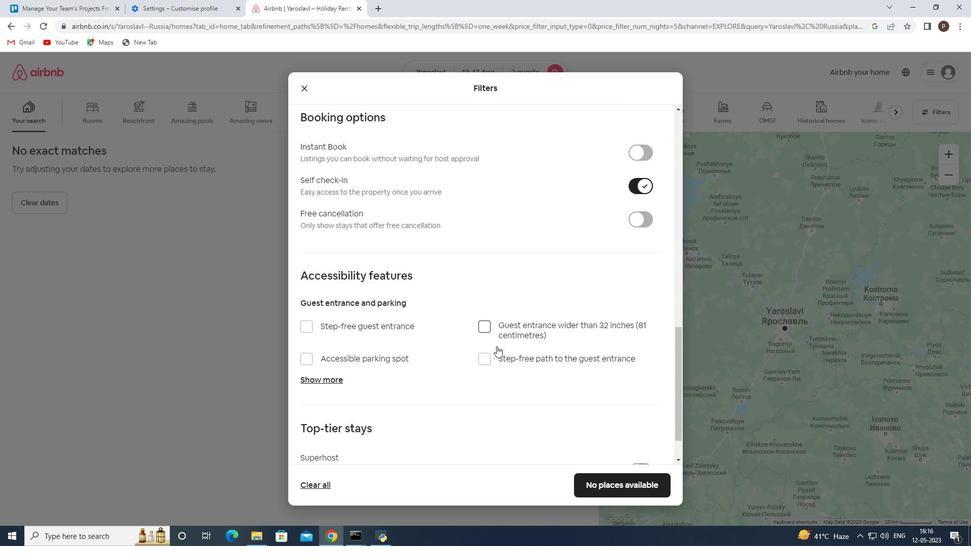 
Action: Mouse scrolled (494, 345) with delta (0, 0)
Screenshot: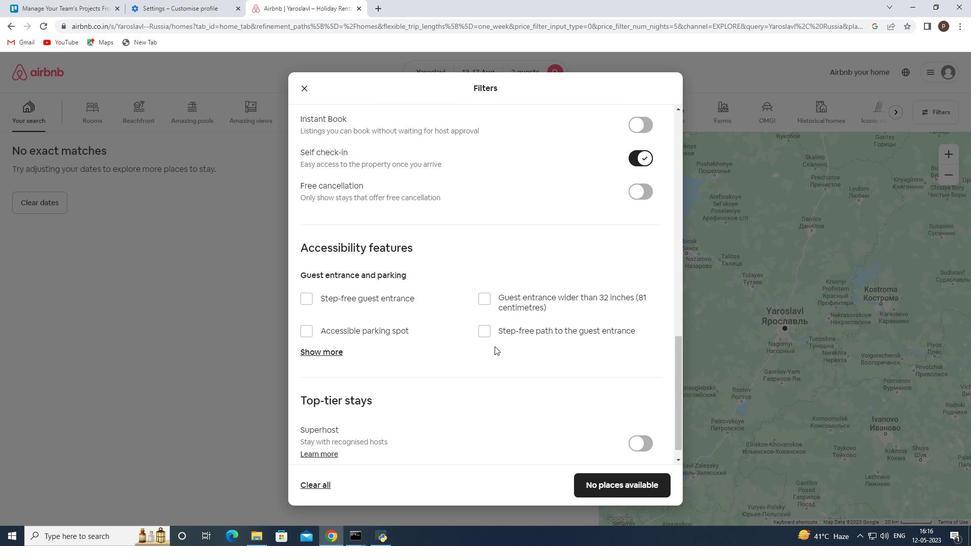 
Action: Mouse scrolled (494, 345) with delta (0, 0)
Screenshot: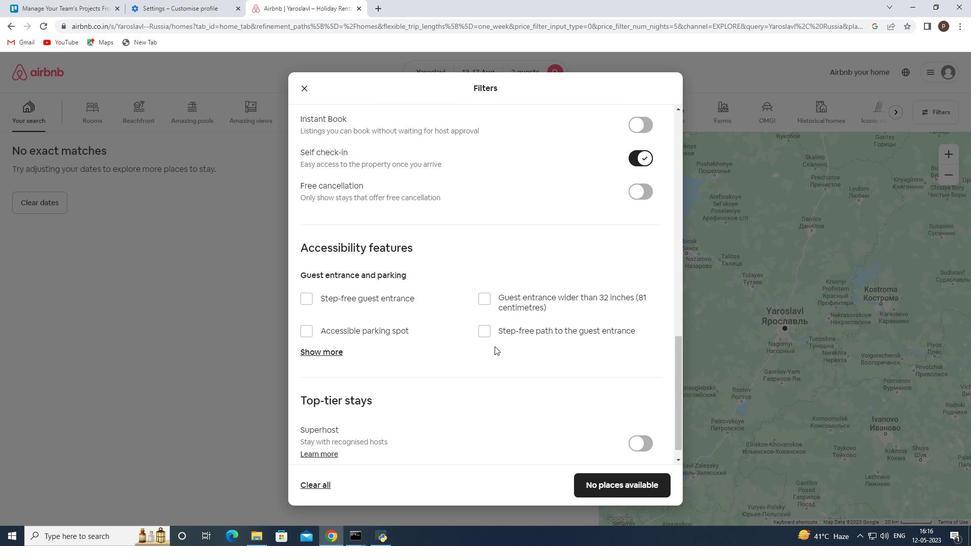 
Action: Mouse scrolled (494, 345) with delta (0, 0)
Screenshot: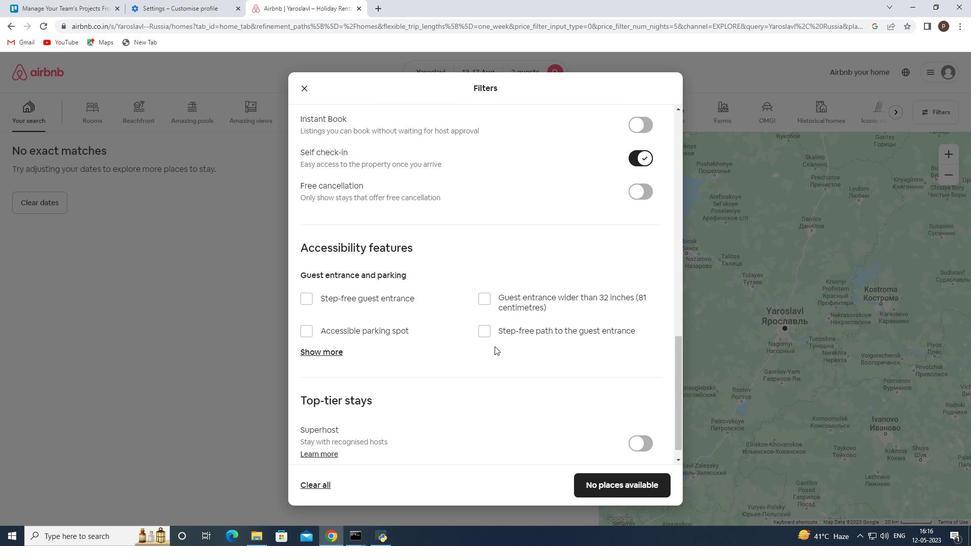 
Action: Mouse scrolled (494, 345) with delta (0, 0)
Screenshot: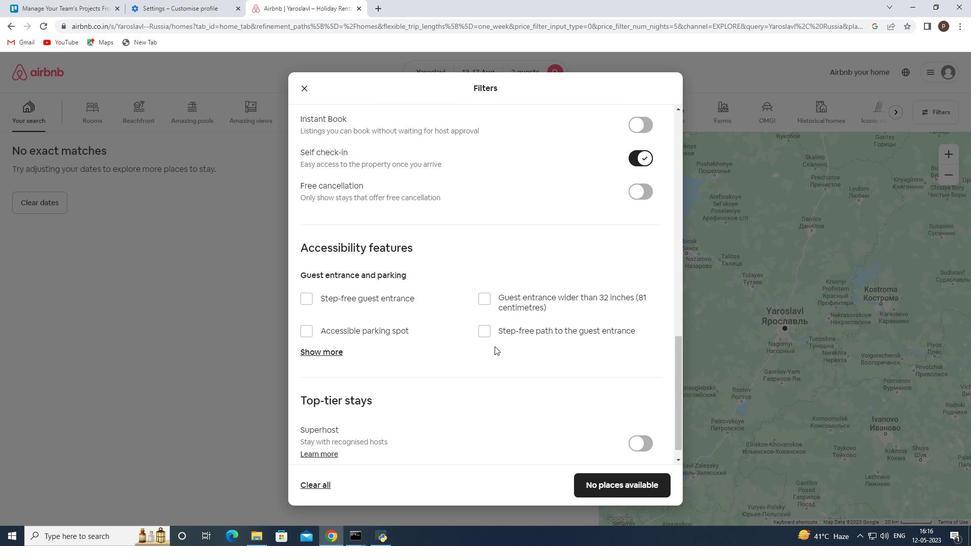 
Action: Mouse scrolled (494, 345) with delta (0, 0)
Screenshot: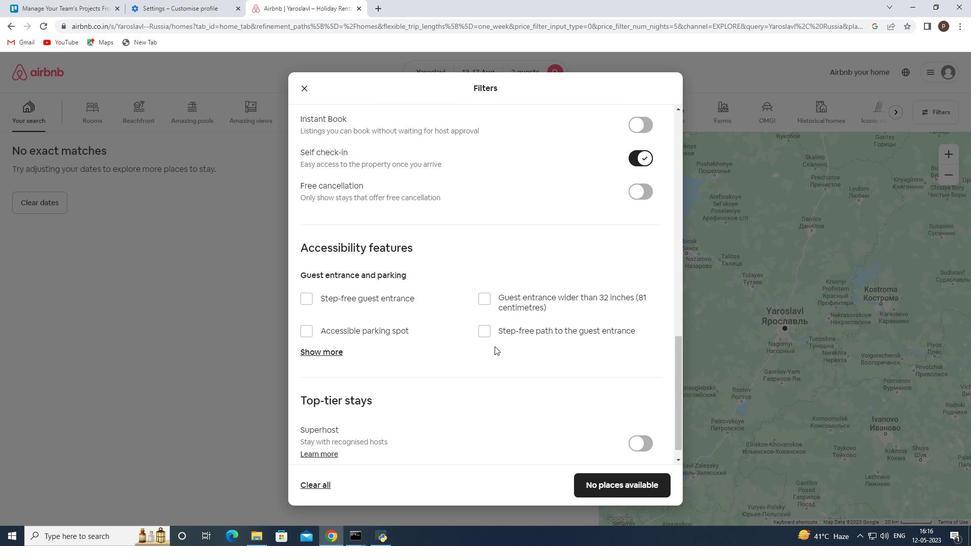 
Action: Mouse scrolled (494, 345) with delta (0, 0)
Screenshot: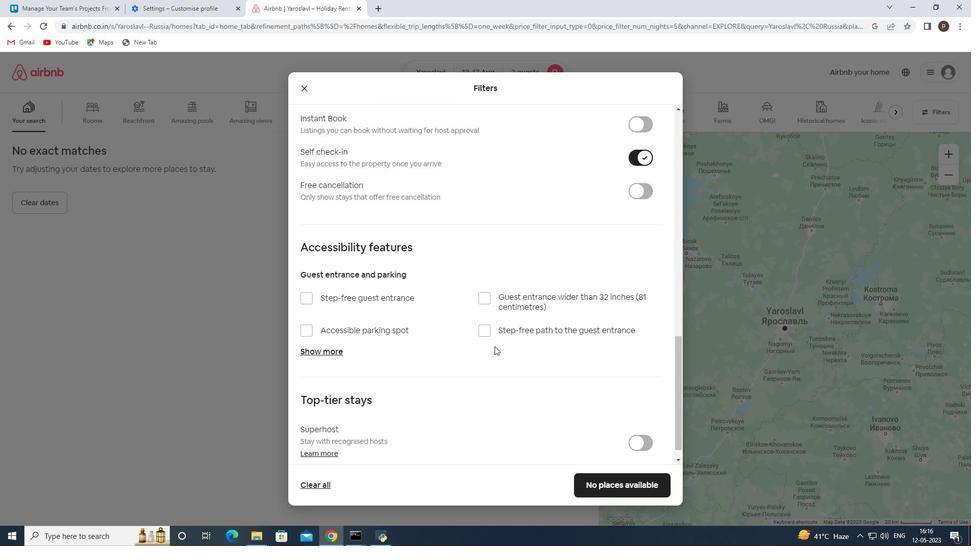 
Action: Mouse moved to (601, 477)
Screenshot: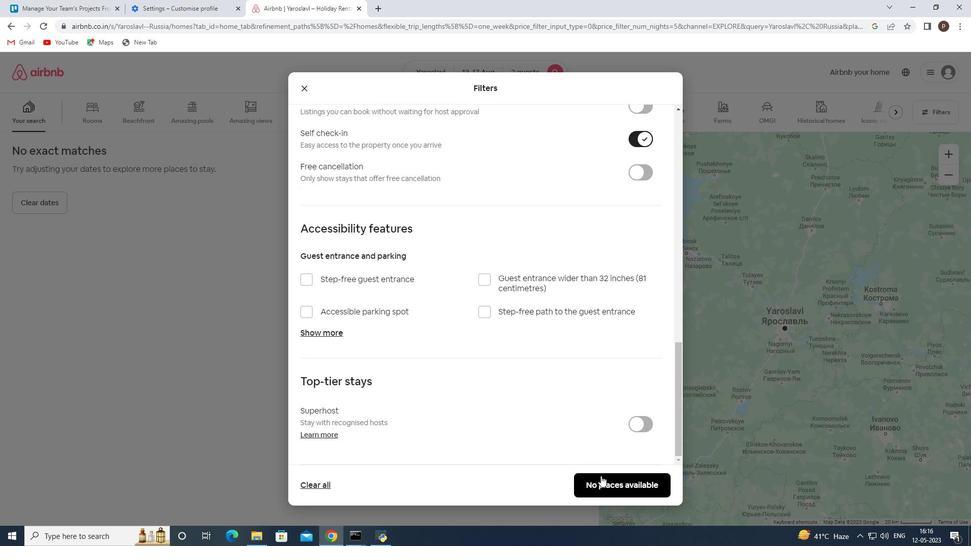 
Action: Mouse pressed left at (601, 477)
Screenshot: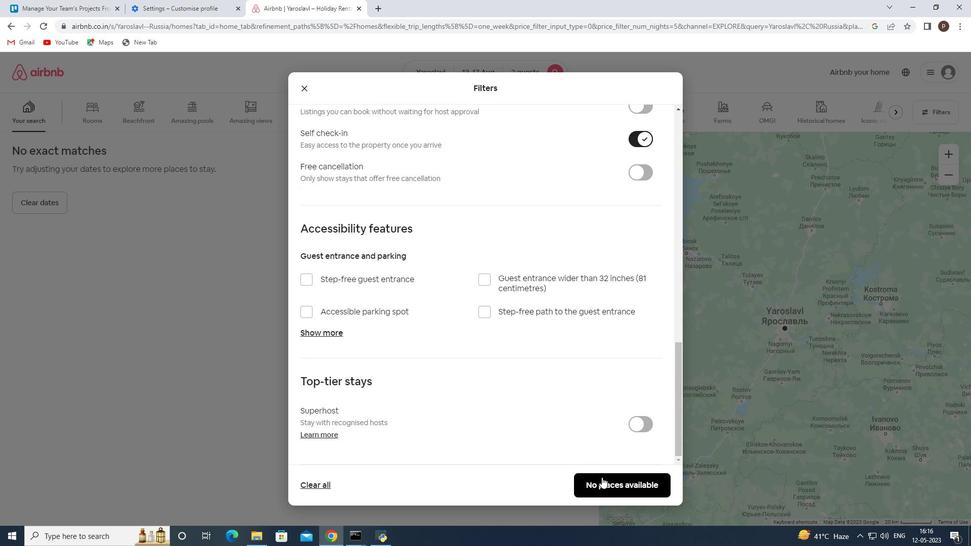 
Action: Mouse moved to (601, 477)
Screenshot: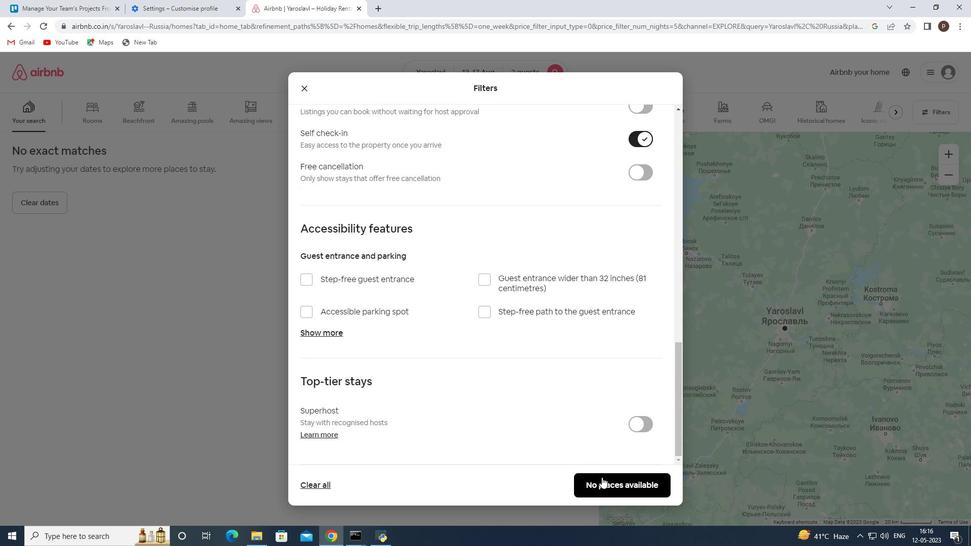 
